 Task: Find connections with filter location Pontypool with filter topic #interviewwith filter profile language Spanish with filter current company Airtel Business with filter school Indian Institute of Management, Indore with filter industry Utilities Administration with filter service category Video Production with filter keywords title Researcher
Action: Mouse moved to (599, 62)
Screenshot: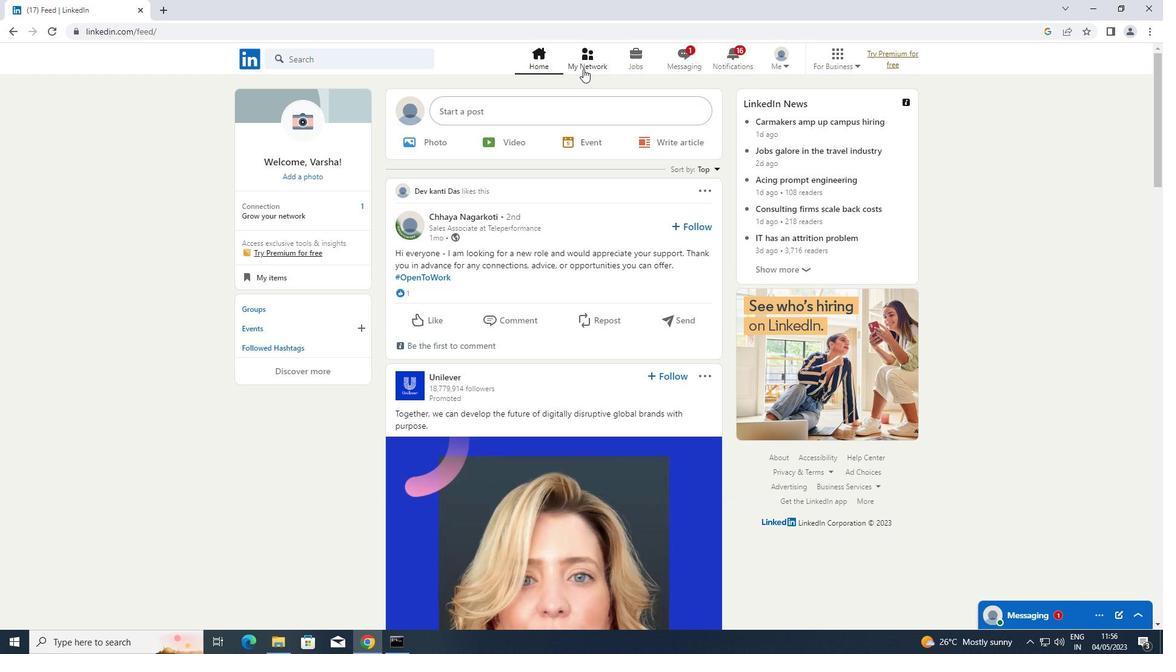 
Action: Mouse pressed left at (599, 62)
Screenshot: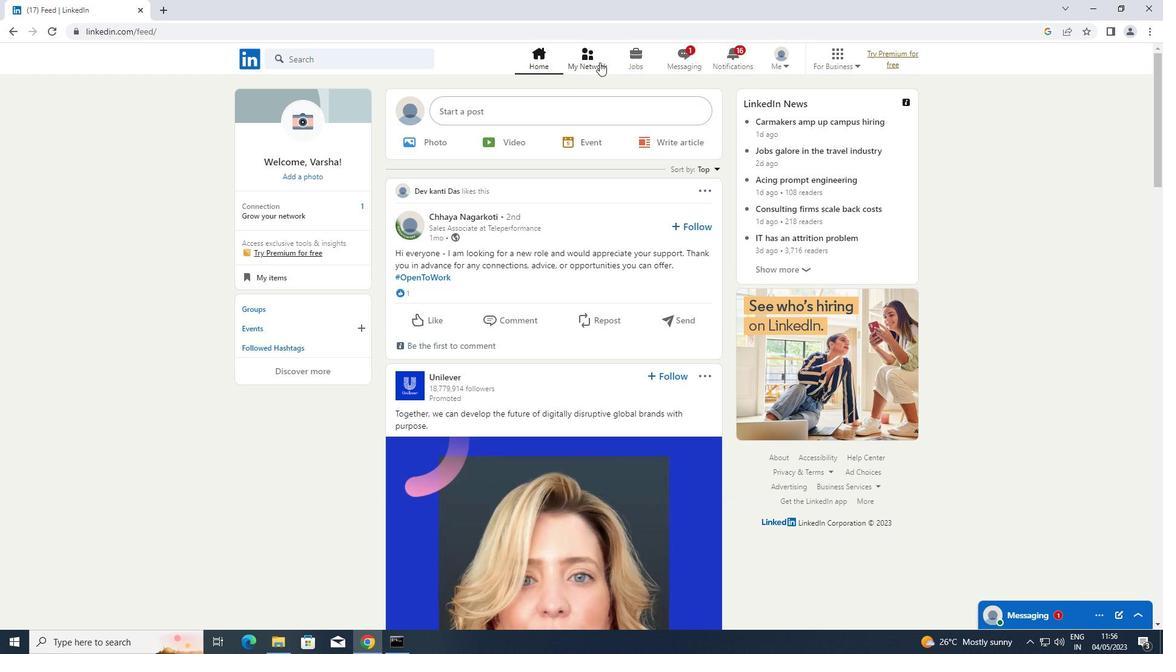 
Action: Mouse moved to (337, 123)
Screenshot: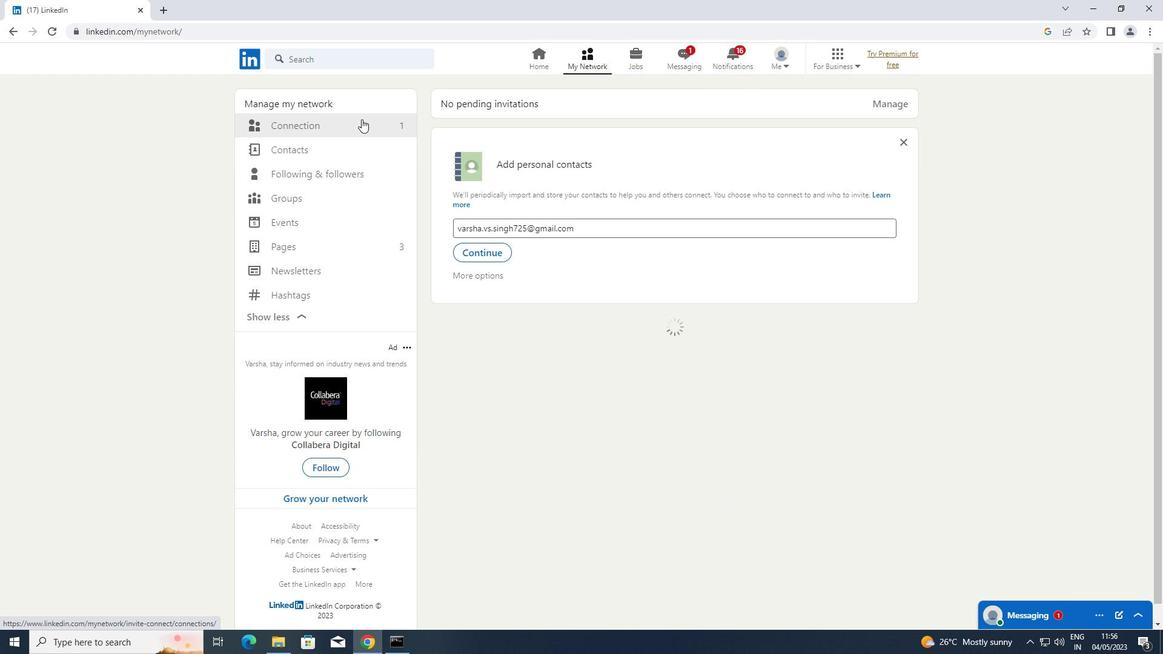 
Action: Mouse pressed left at (337, 123)
Screenshot: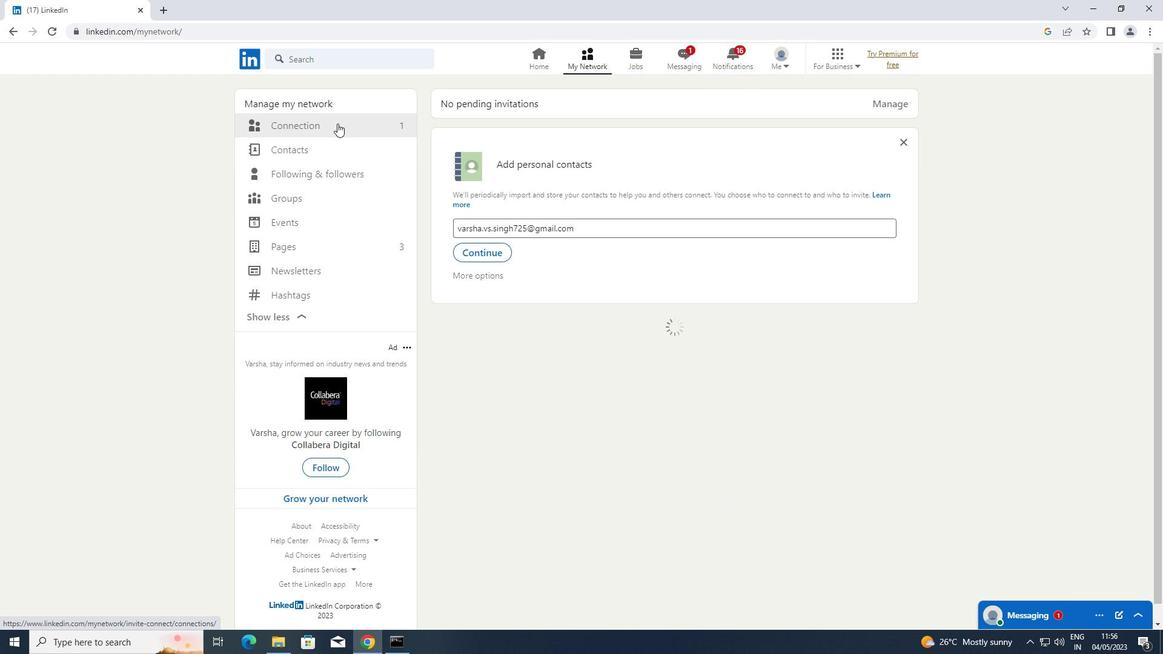 
Action: Mouse moved to (687, 123)
Screenshot: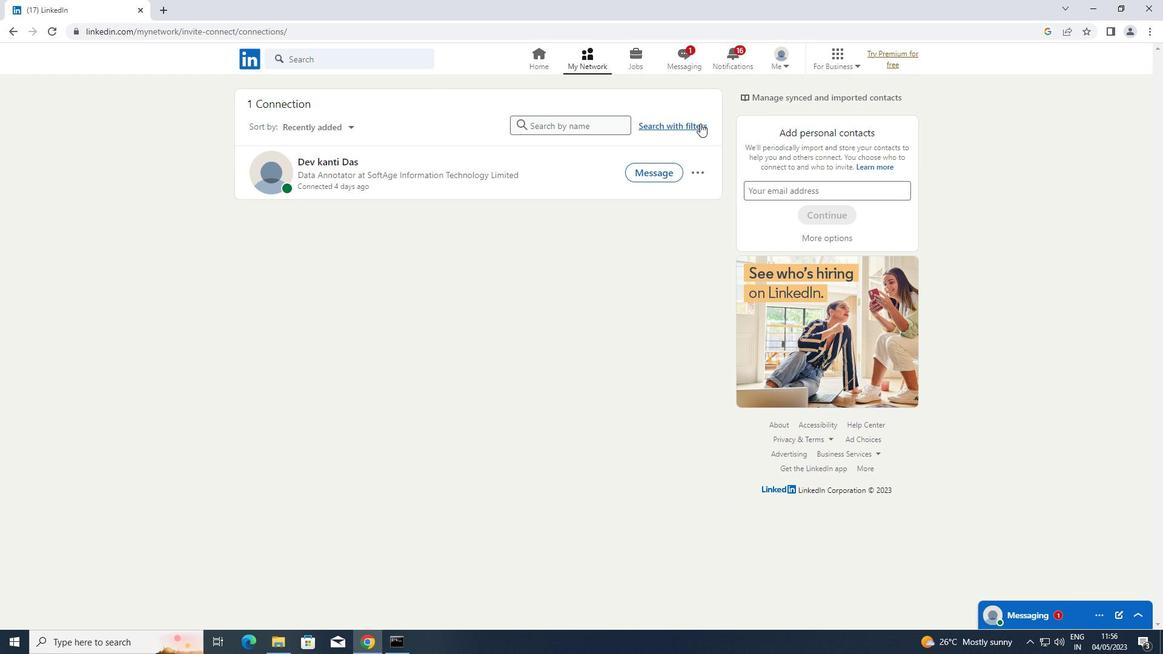 
Action: Mouse pressed left at (687, 123)
Screenshot: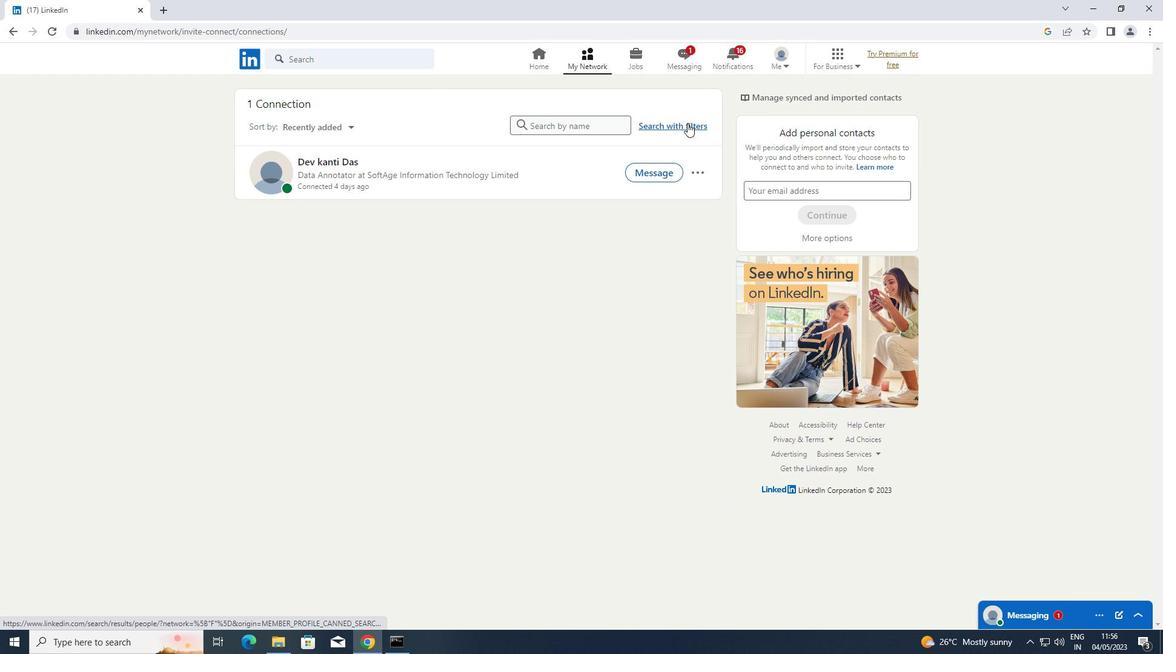 
Action: Mouse moved to (628, 95)
Screenshot: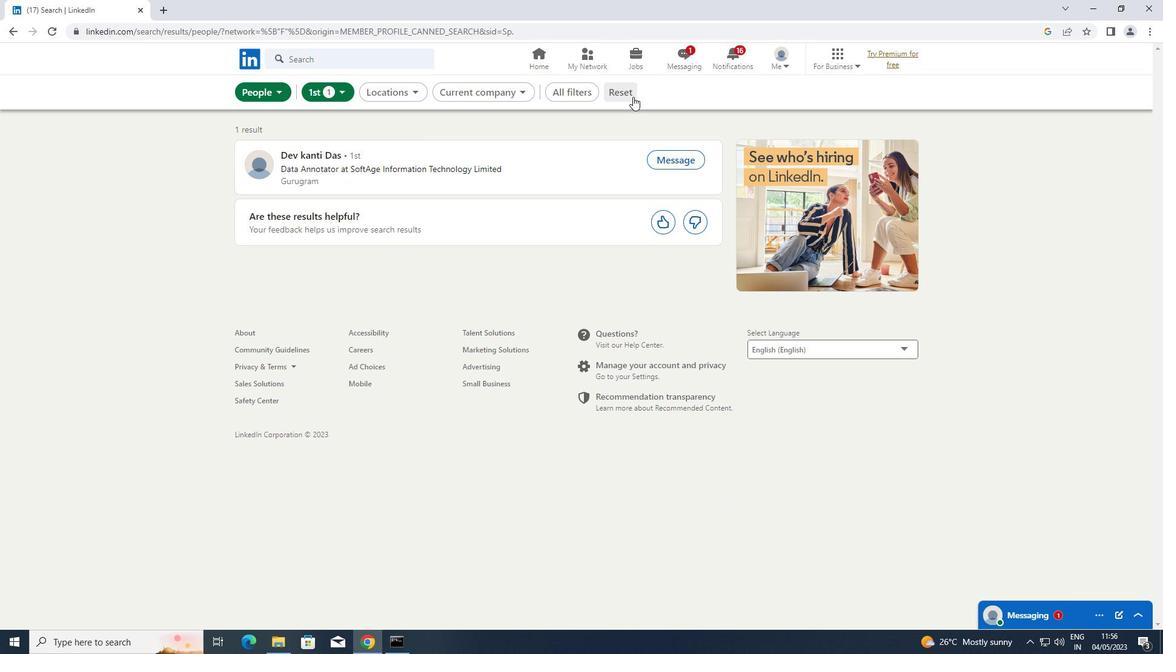 
Action: Mouse pressed left at (628, 95)
Screenshot: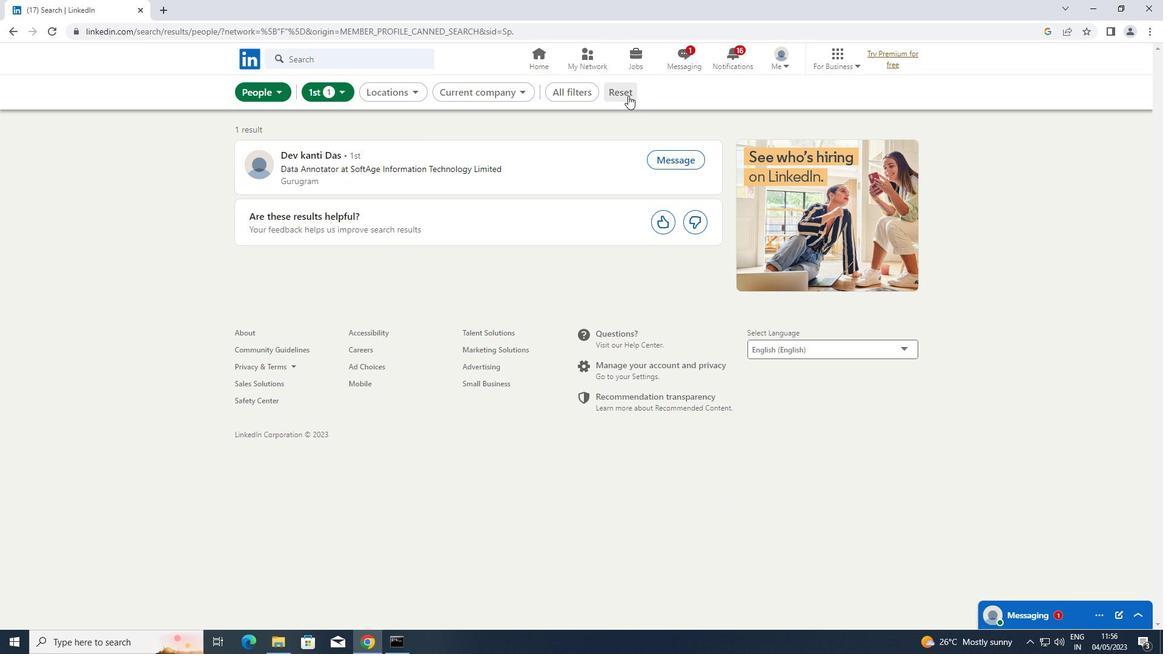 
Action: Mouse moved to (599, 96)
Screenshot: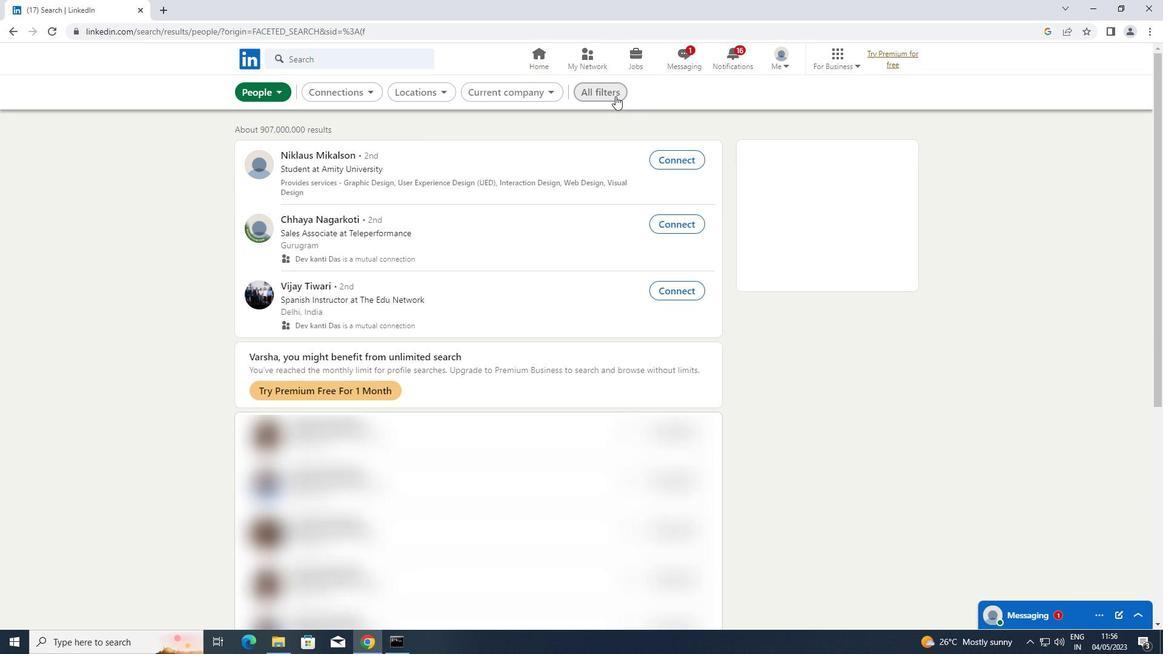 
Action: Mouse pressed left at (599, 96)
Screenshot: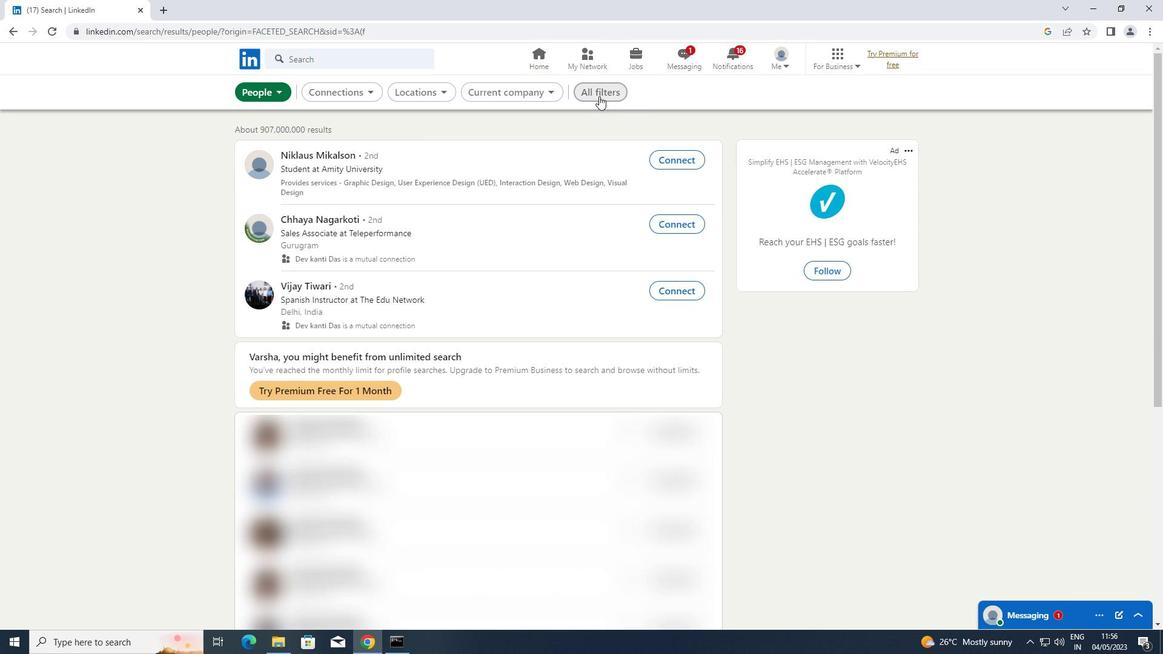 
Action: Mouse moved to (974, 257)
Screenshot: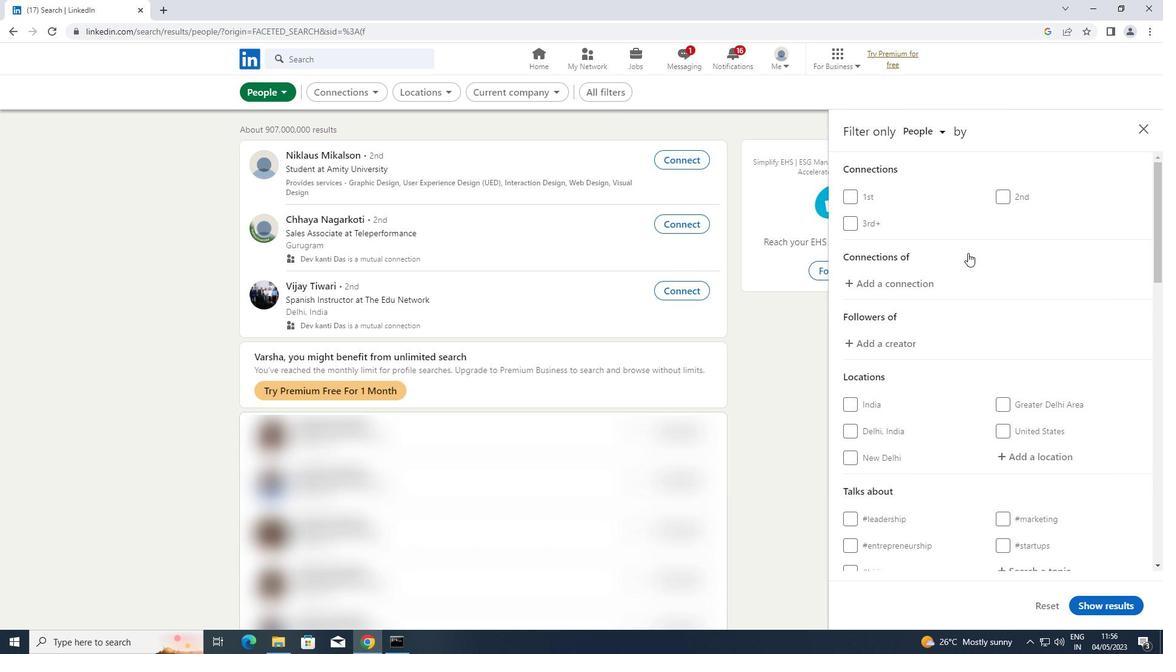 
Action: Mouse scrolled (974, 256) with delta (0, 0)
Screenshot: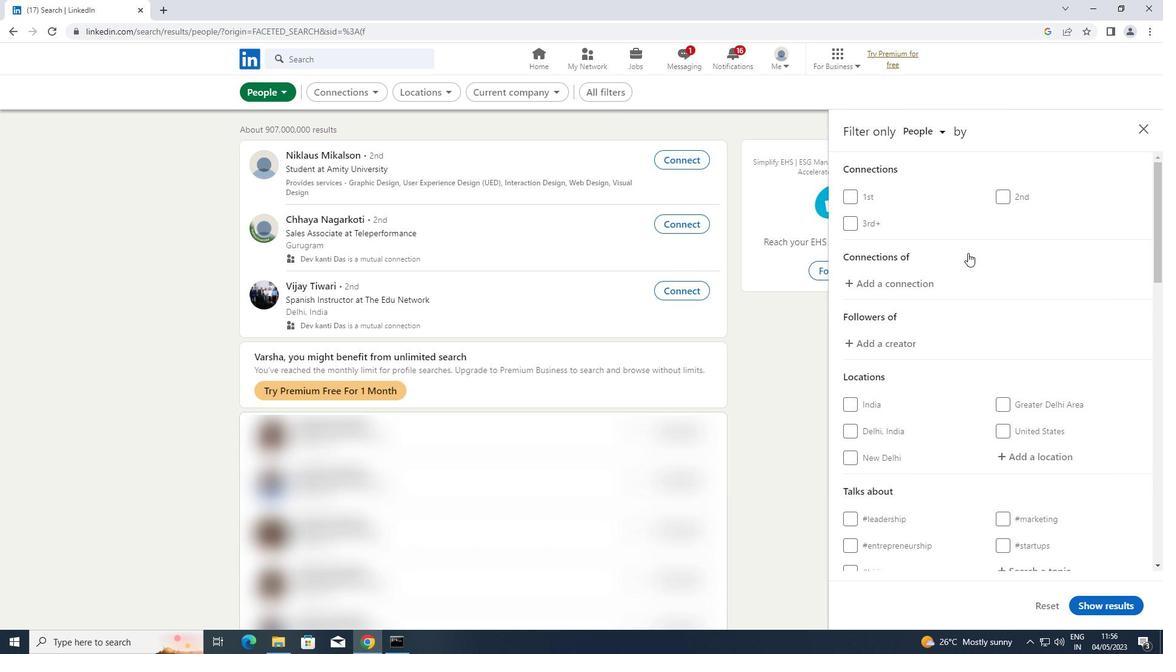 
Action: Mouse moved to (974, 259)
Screenshot: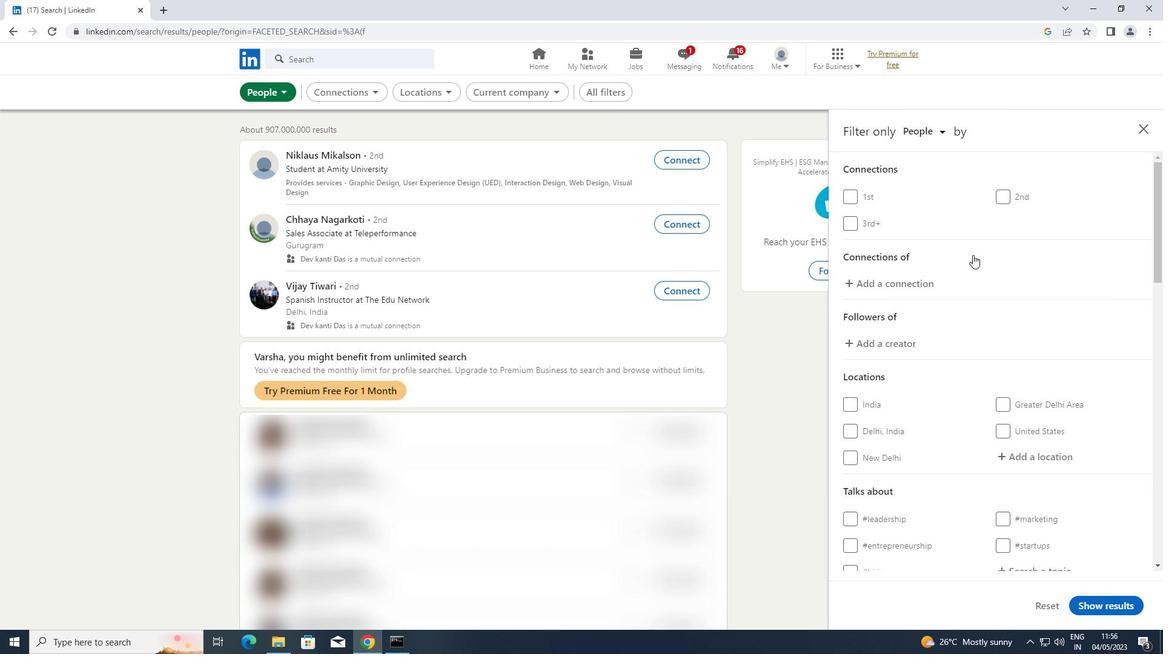 
Action: Mouse scrolled (974, 258) with delta (0, 0)
Screenshot: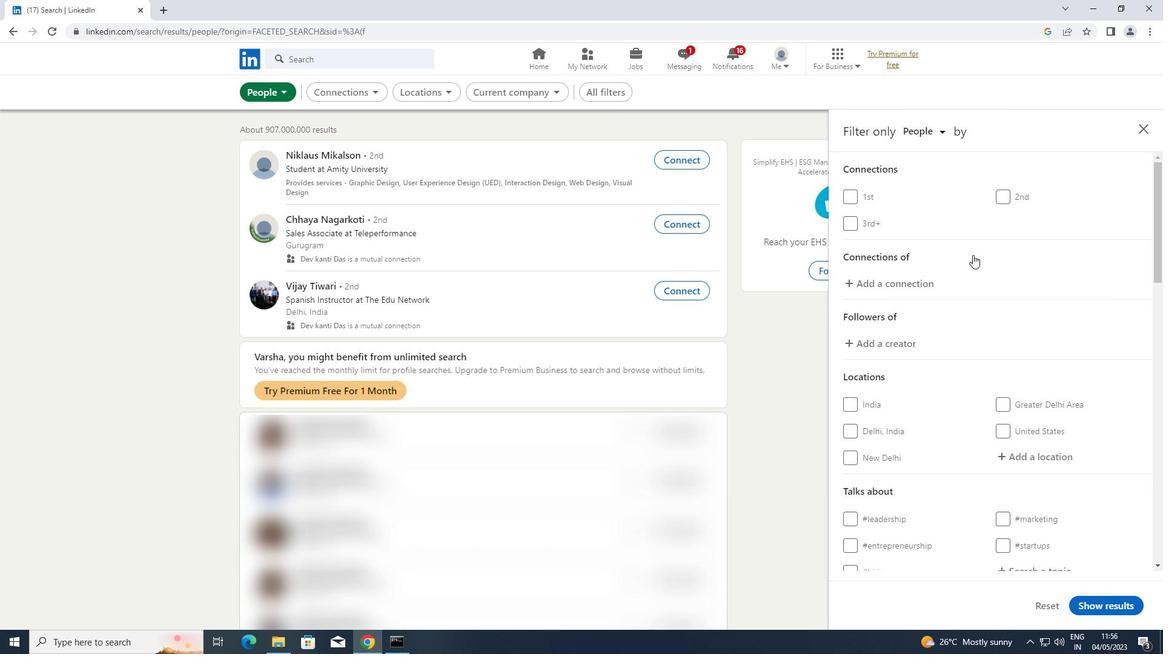 
Action: Mouse moved to (1042, 334)
Screenshot: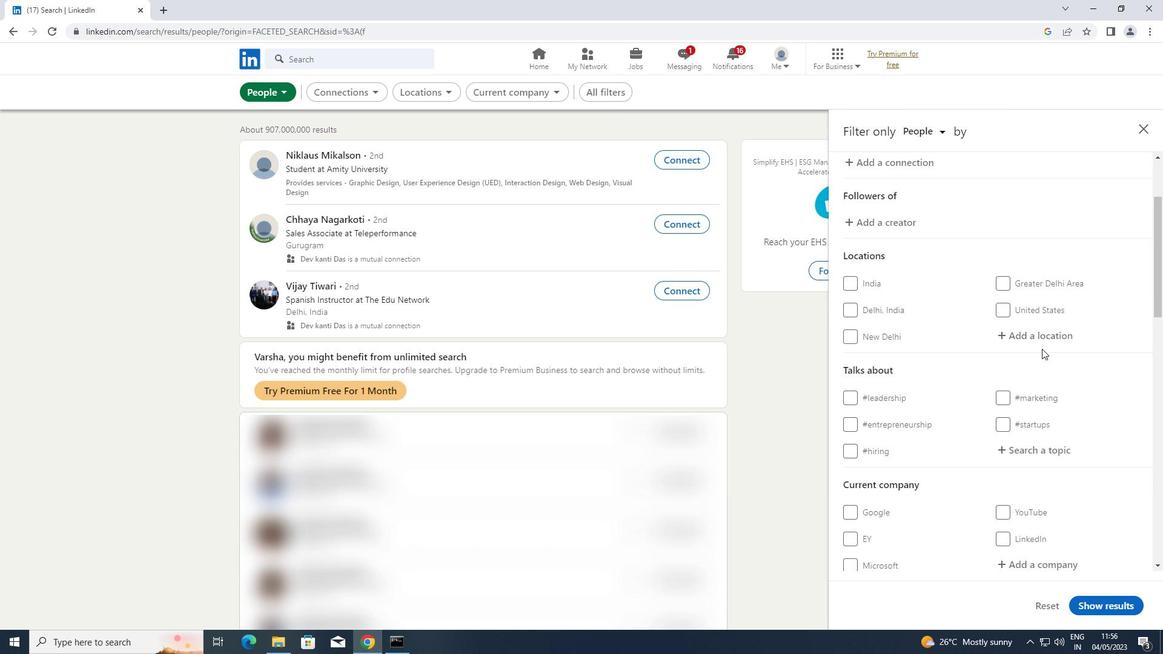 
Action: Mouse pressed left at (1042, 334)
Screenshot: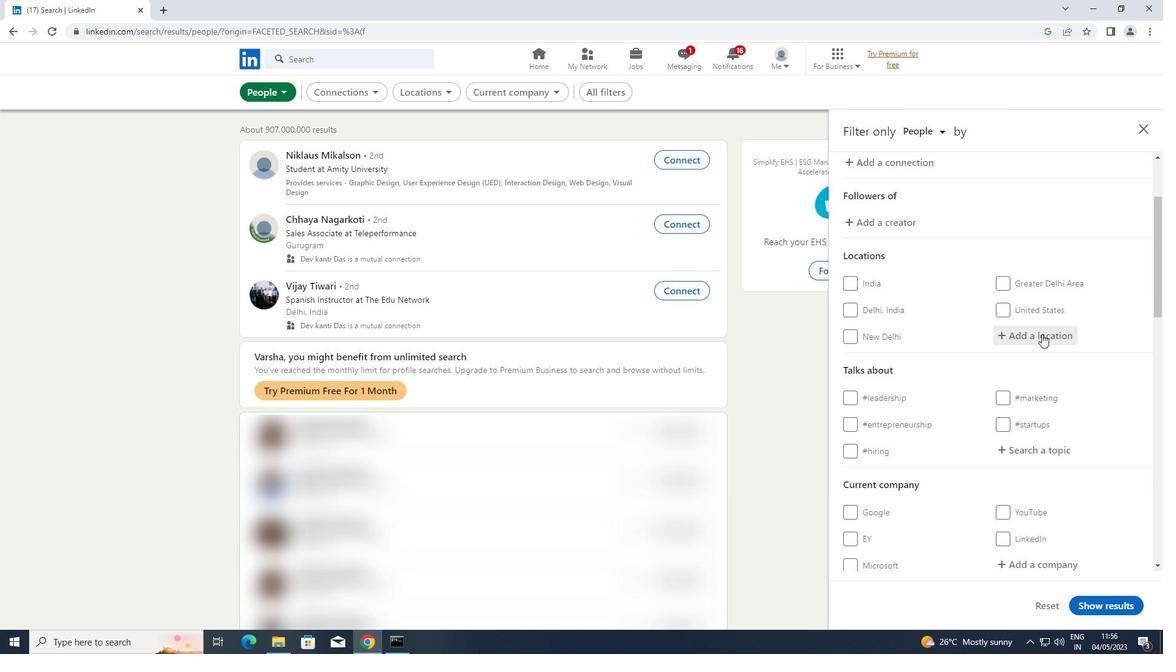 
Action: Key pressed <Key.shift>PONTYPOOL
Screenshot: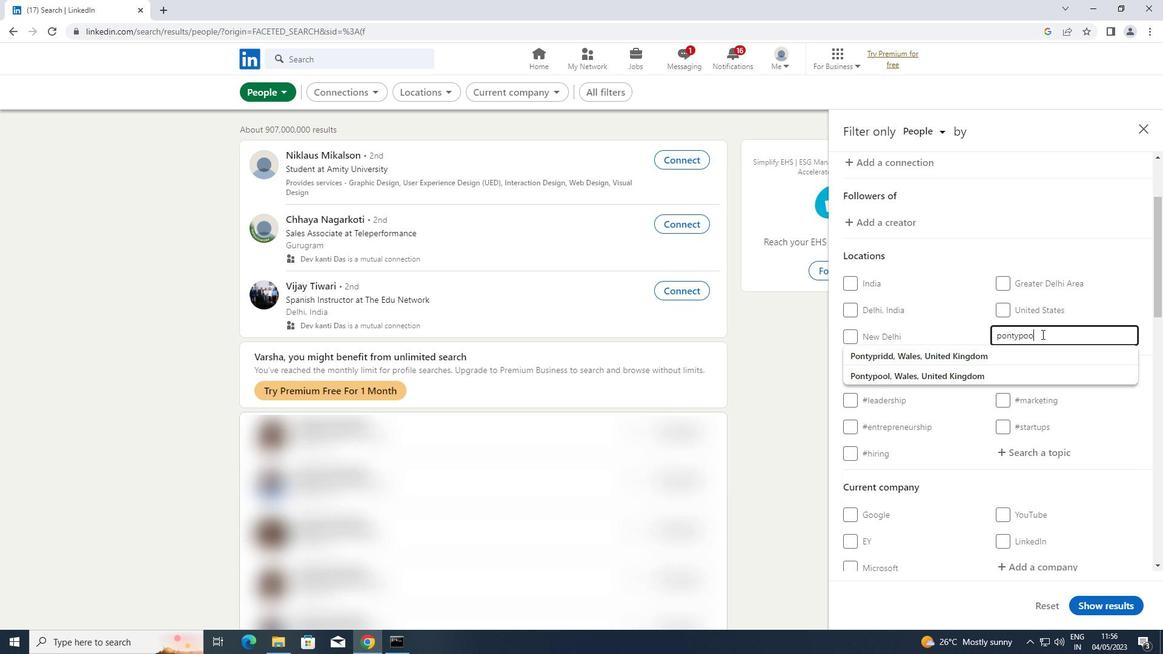 
Action: Mouse moved to (1036, 451)
Screenshot: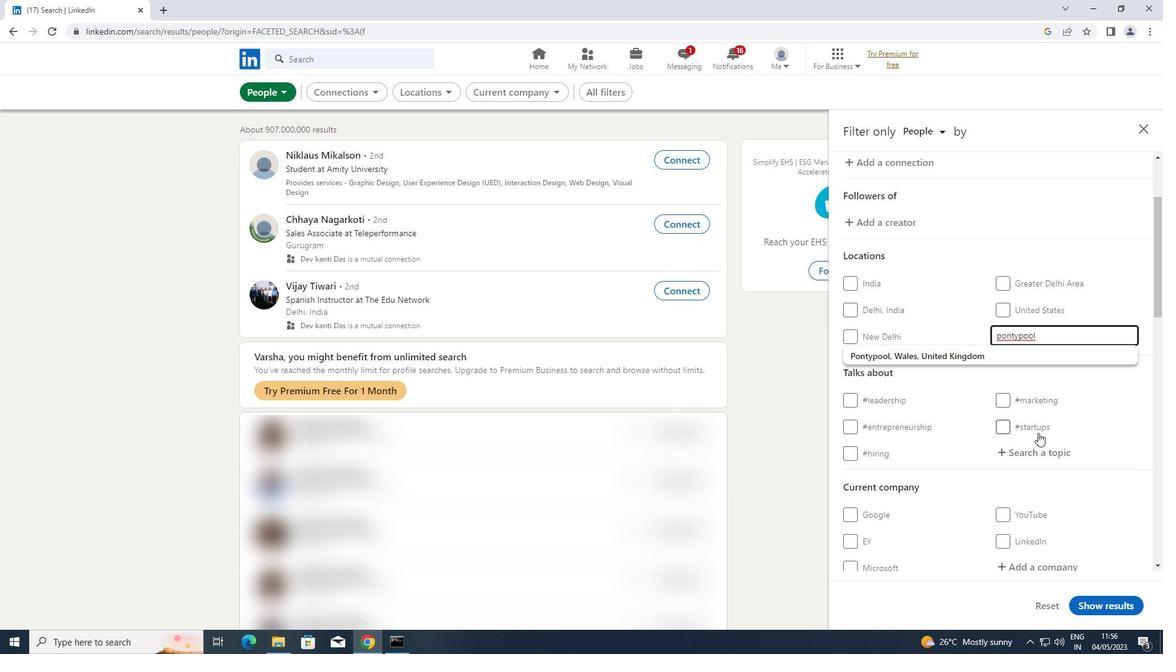 
Action: Mouse pressed left at (1036, 451)
Screenshot: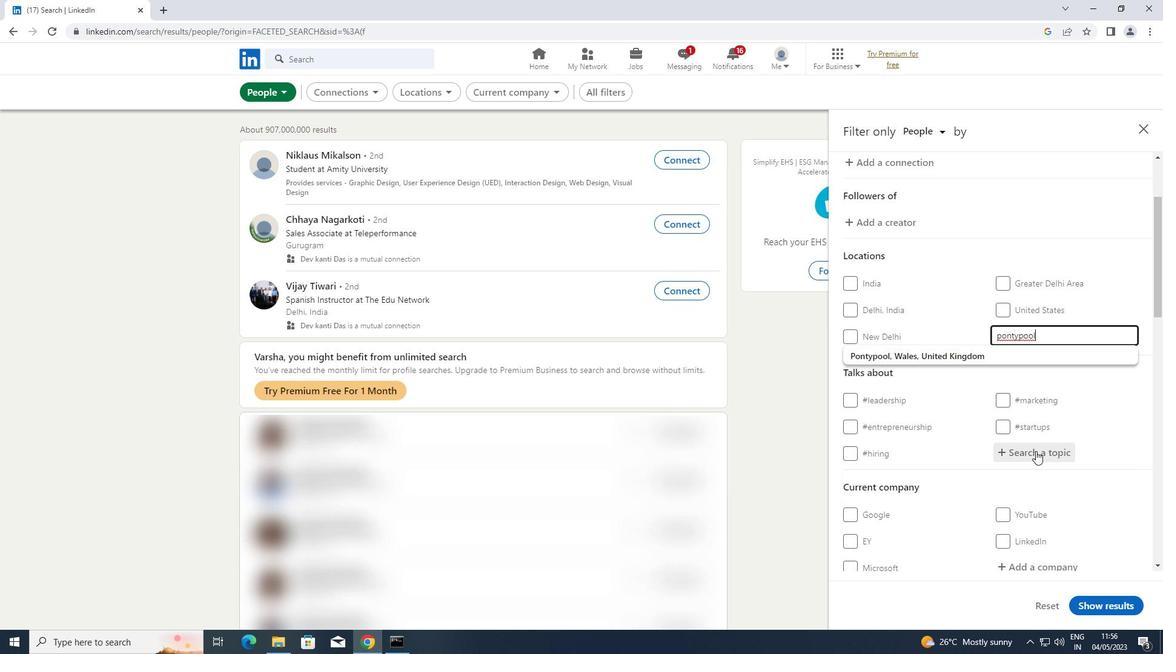 
Action: Key pressed INTERVIEW
Screenshot: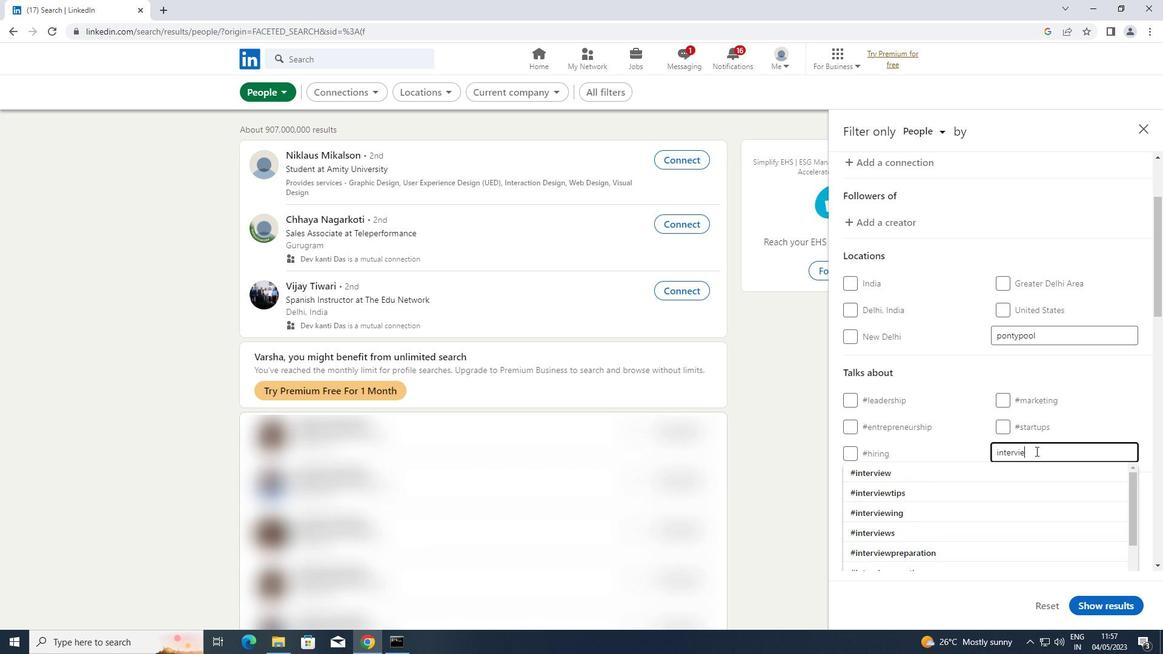 
Action: Mouse moved to (936, 468)
Screenshot: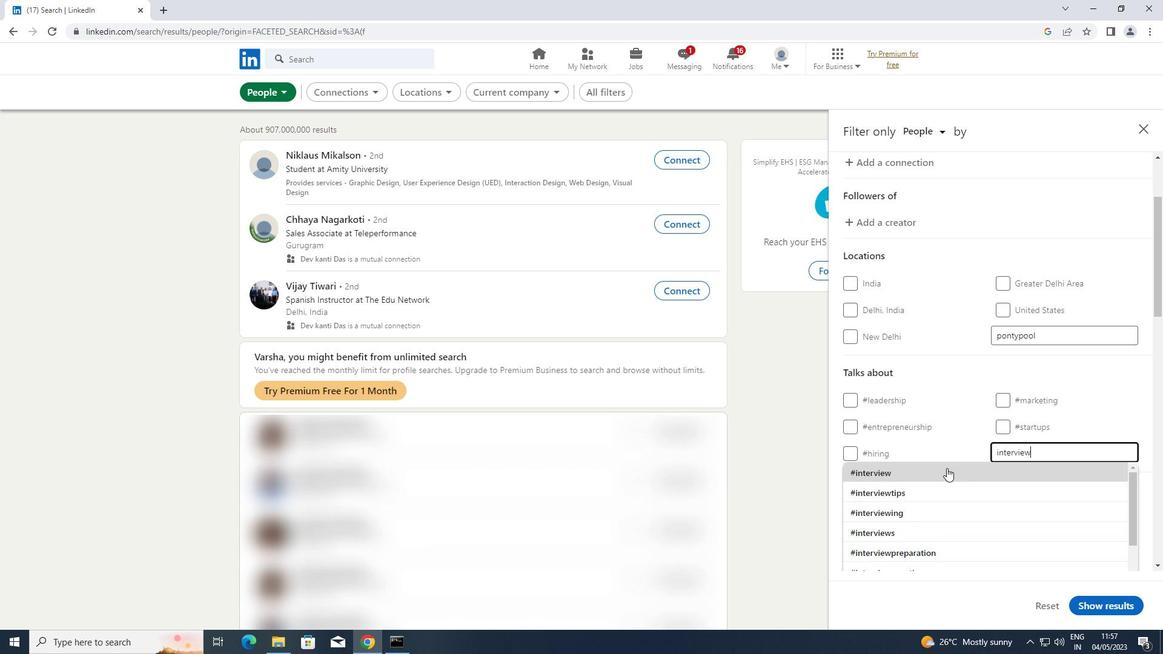 
Action: Mouse pressed left at (936, 468)
Screenshot: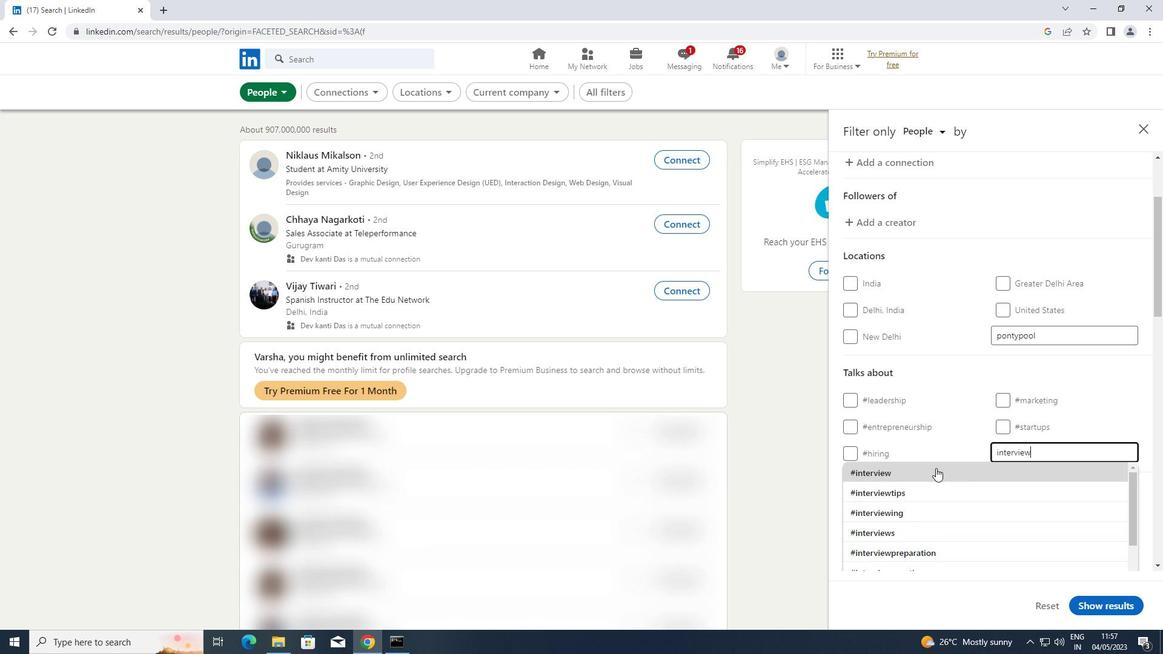 
Action: Mouse scrolled (936, 467) with delta (0, 0)
Screenshot: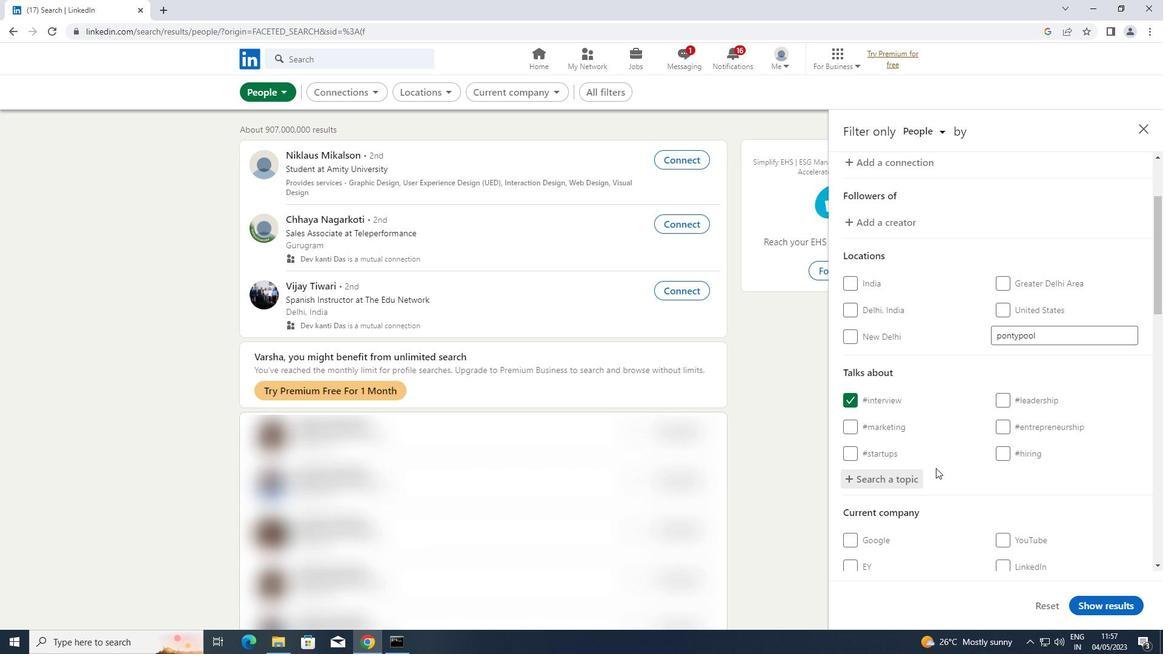 
Action: Mouse scrolled (936, 467) with delta (0, 0)
Screenshot: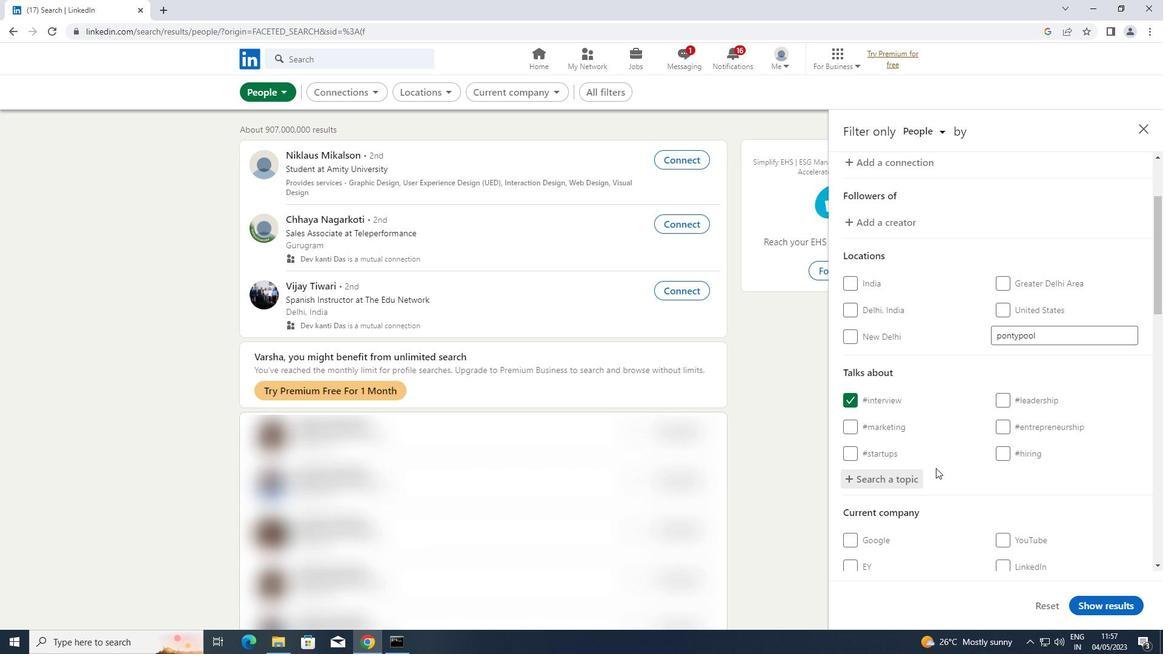 
Action: Mouse scrolled (936, 467) with delta (0, 0)
Screenshot: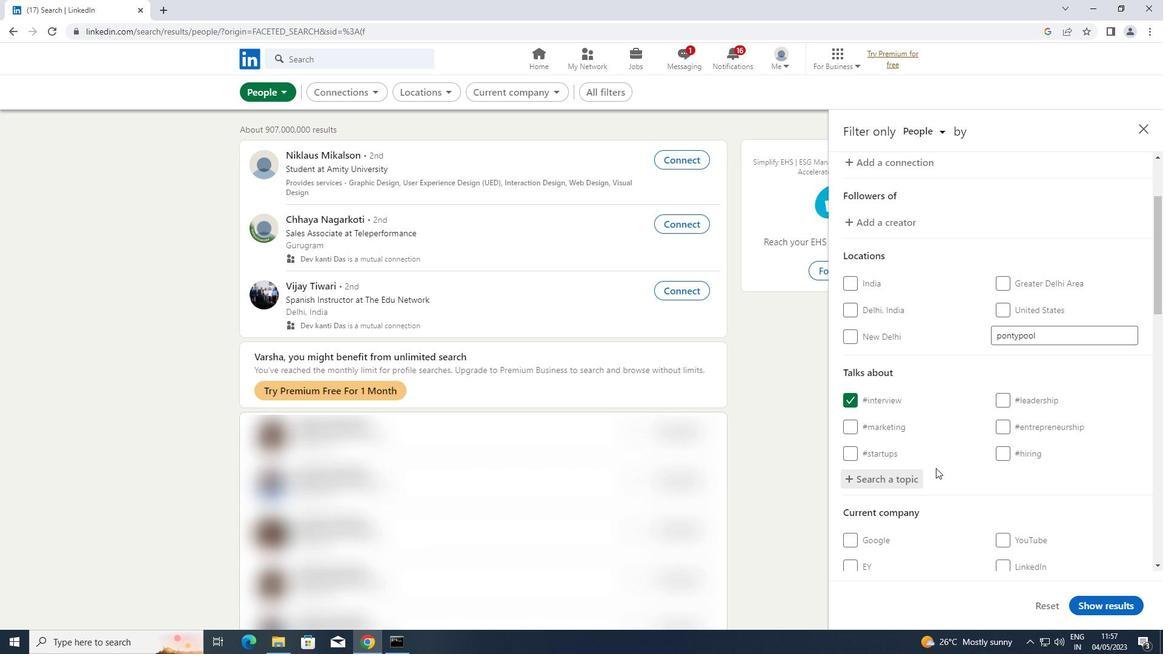 
Action: Mouse scrolled (936, 467) with delta (0, 0)
Screenshot: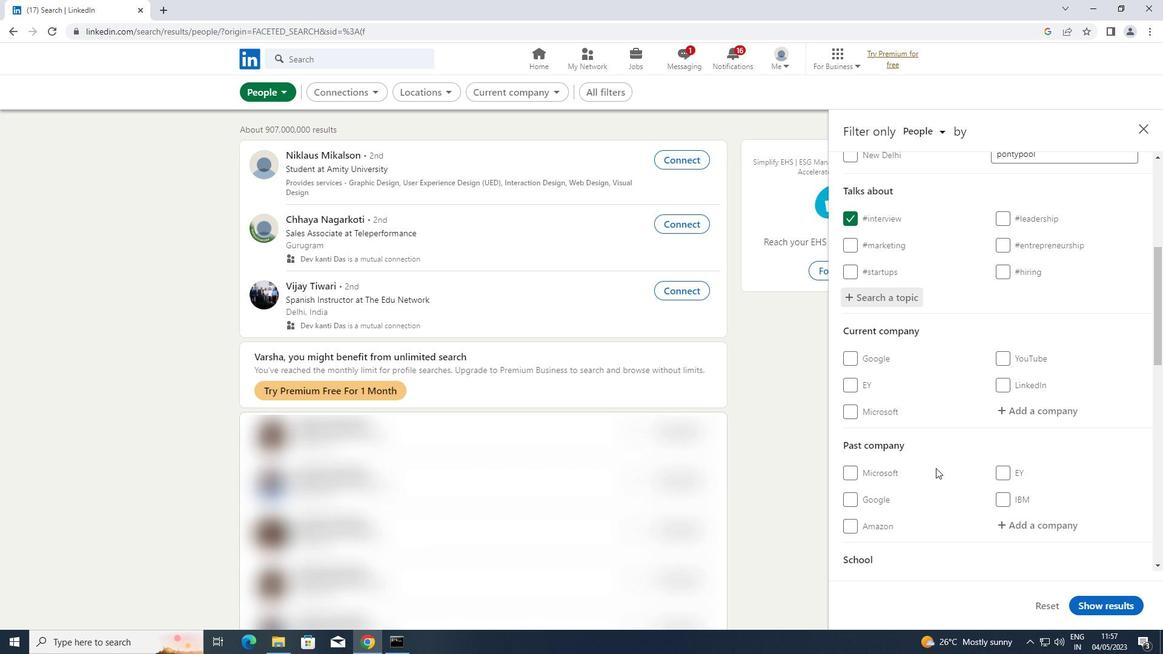 
Action: Mouse scrolled (936, 467) with delta (0, 0)
Screenshot: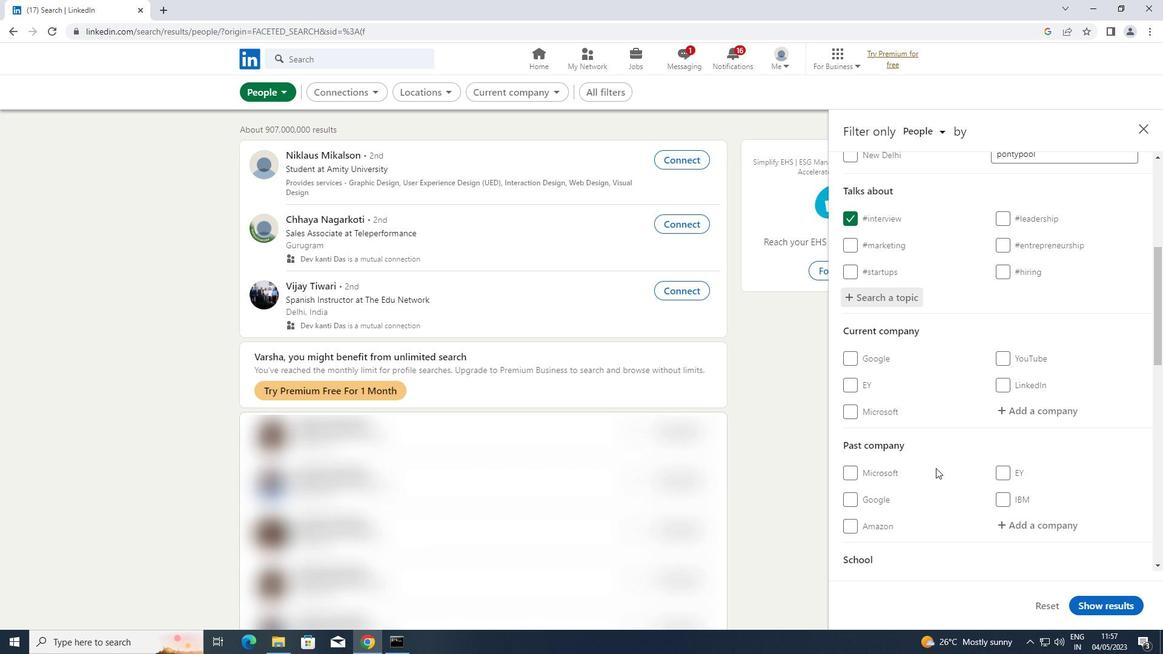 
Action: Mouse scrolled (936, 467) with delta (0, 0)
Screenshot: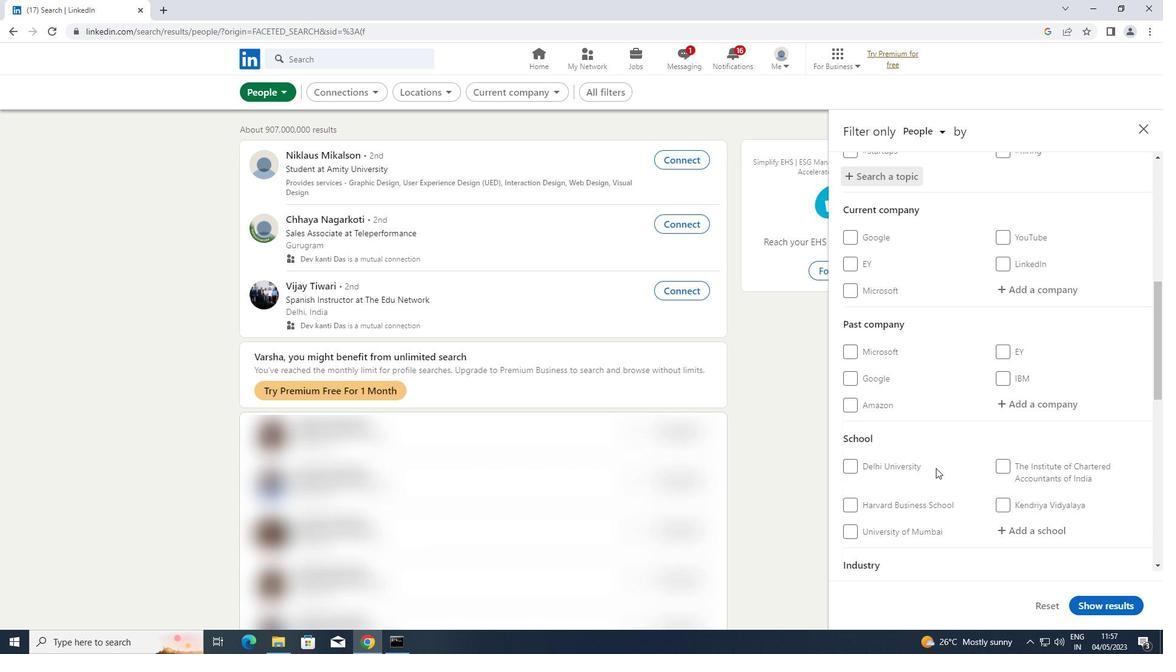
Action: Mouse scrolled (936, 467) with delta (0, 0)
Screenshot: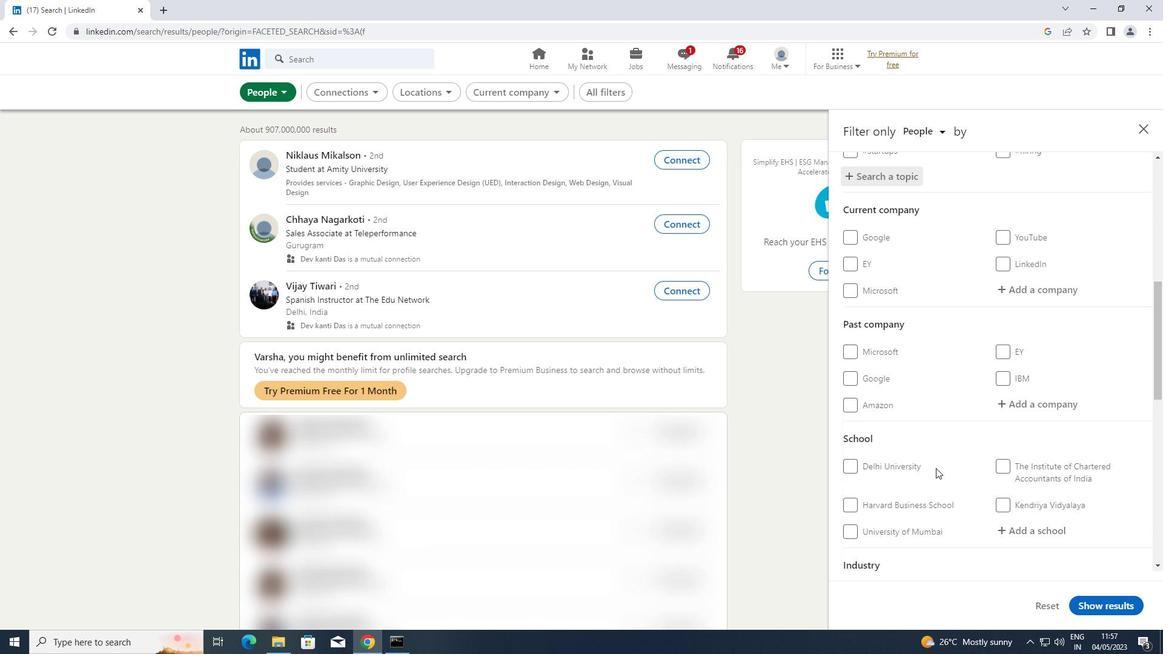 
Action: Mouse scrolled (936, 467) with delta (0, 0)
Screenshot: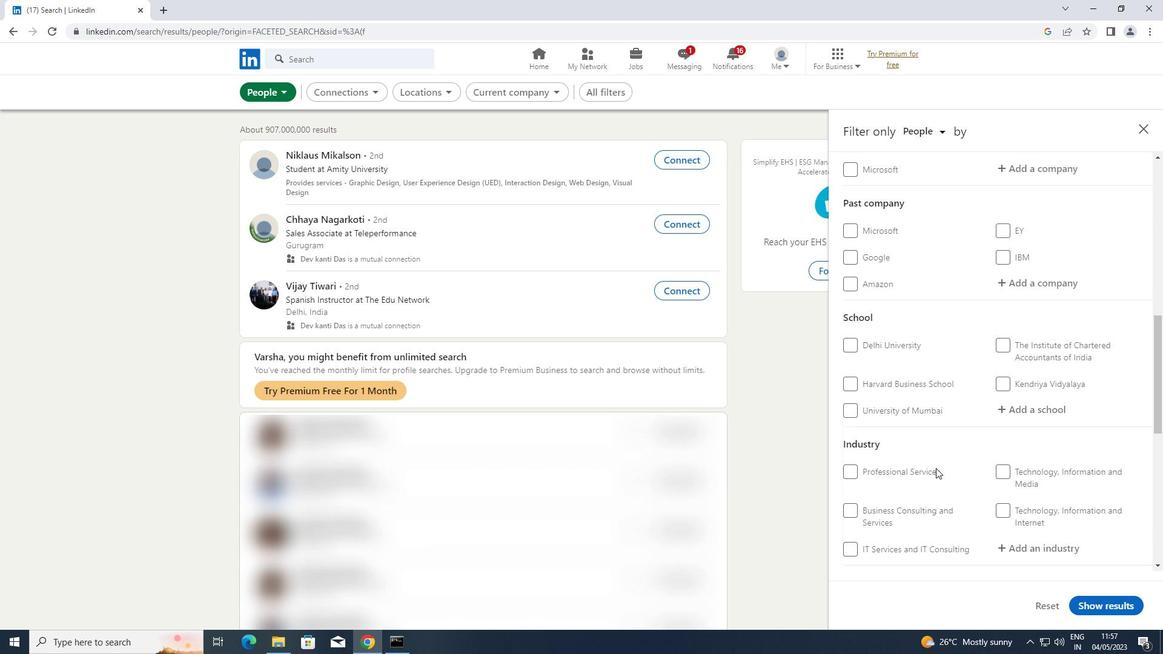 
Action: Mouse scrolled (936, 467) with delta (0, 0)
Screenshot: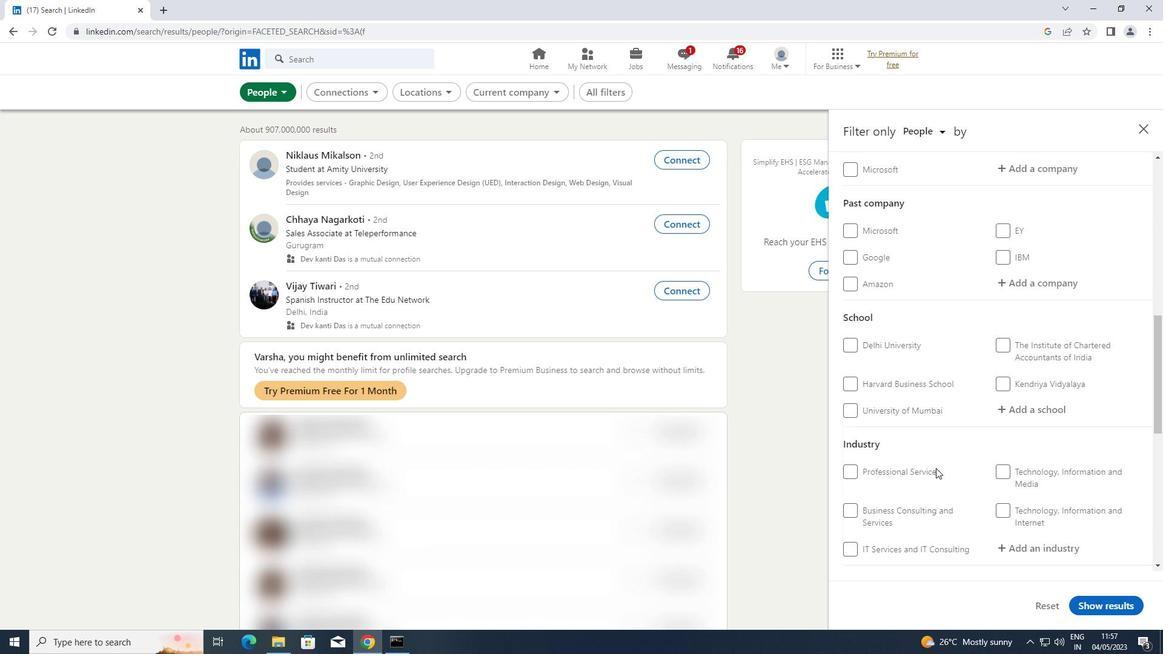 
Action: Mouse scrolled (936, 467) with delta (0, 0)
Screenshot: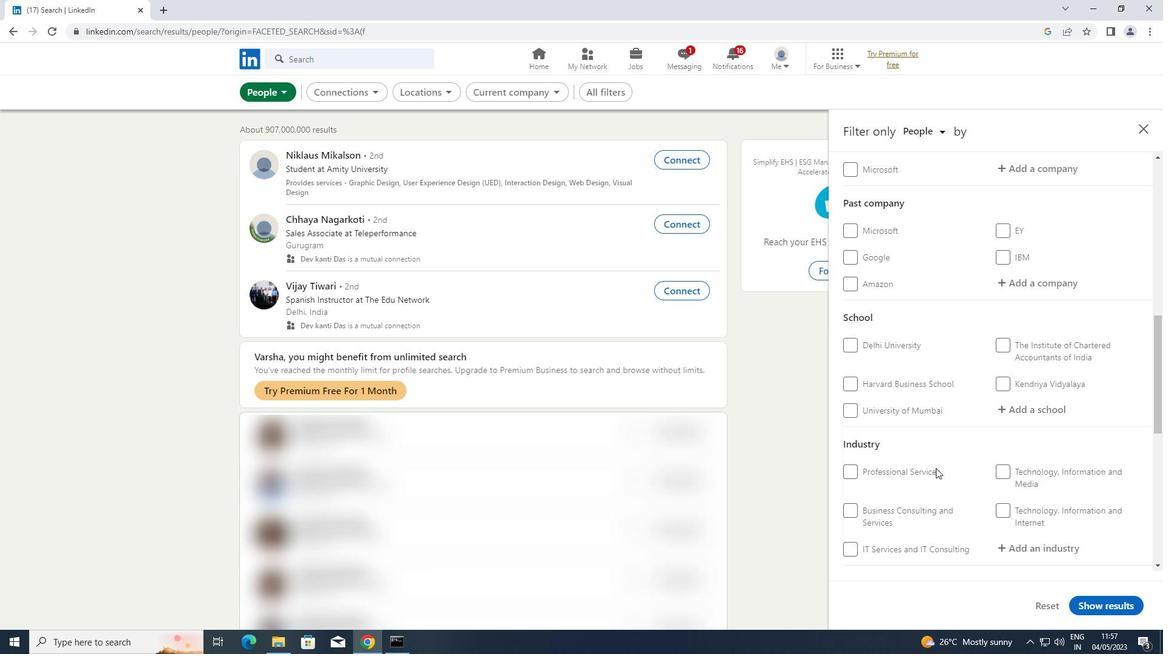 
Action: Mouse moved to (850, 453)
Screenshot: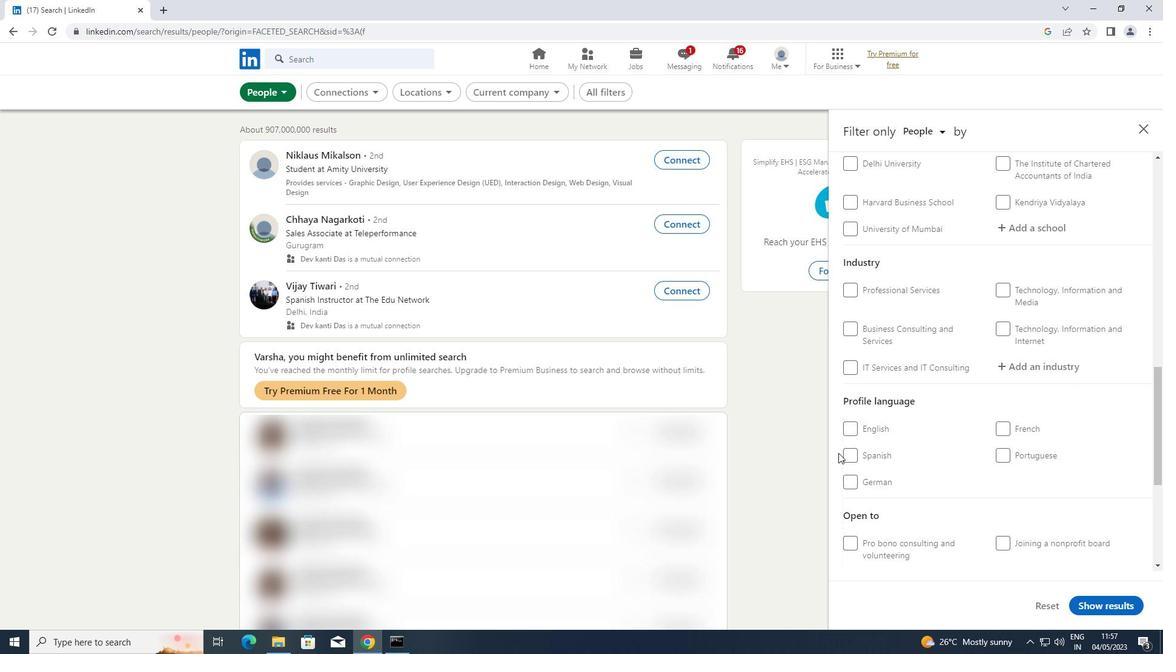 
Action: Mouse pressed left at (850, 453)
Screenshot: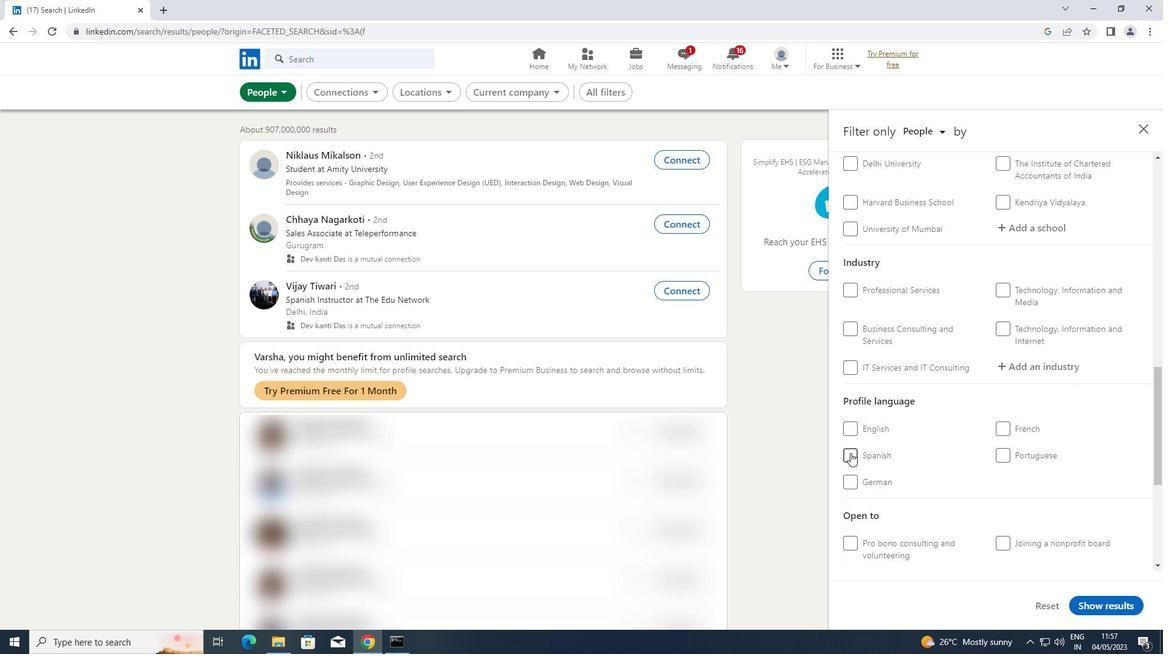 
Action: Mouse moved to (921, 449)
Screenshot: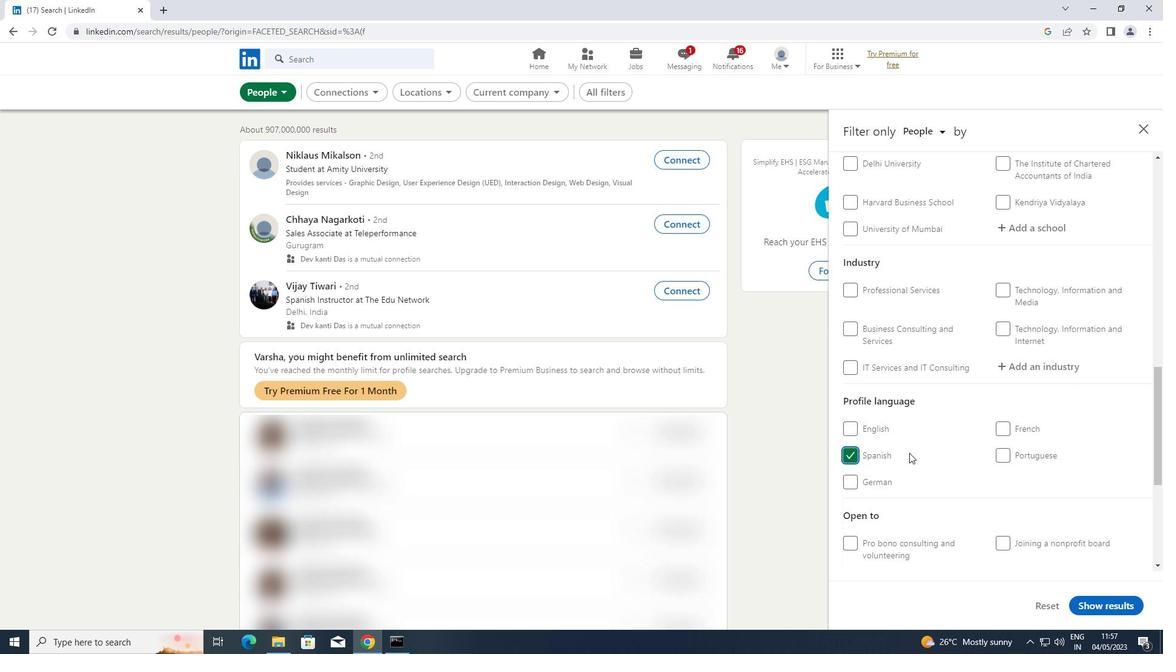 
Action: Mouse scrolled (921, 450) with delta (0, 0)
Screenshot: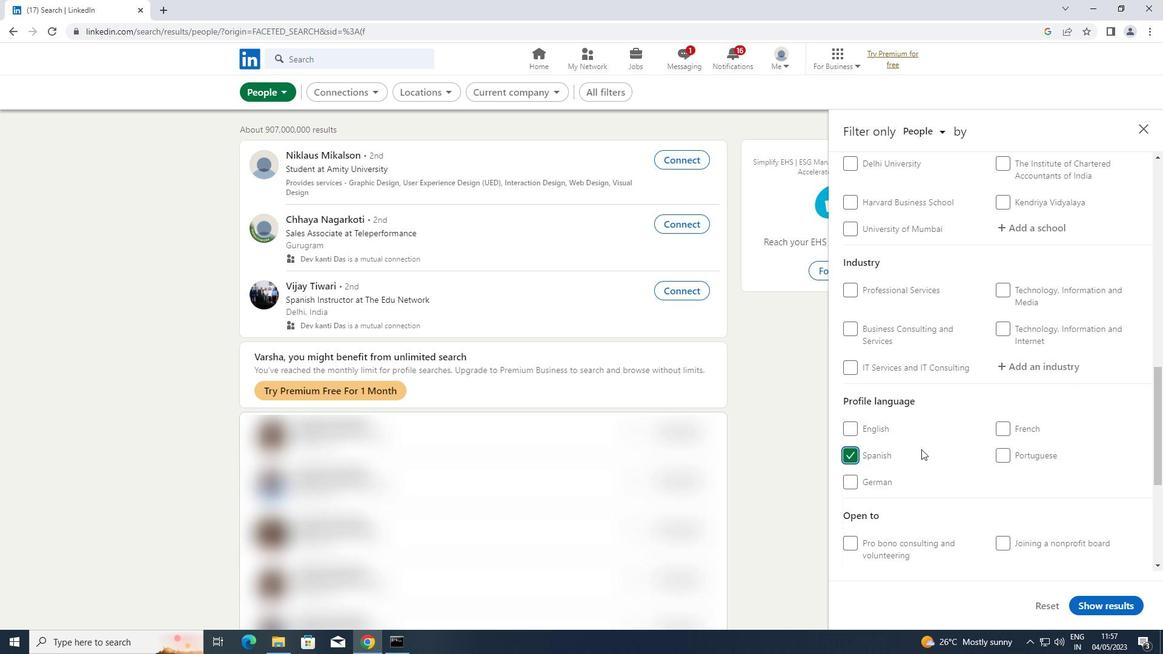 
Action: Mouse scrolled (921, 450) with delta (0, 0)
Screenshot: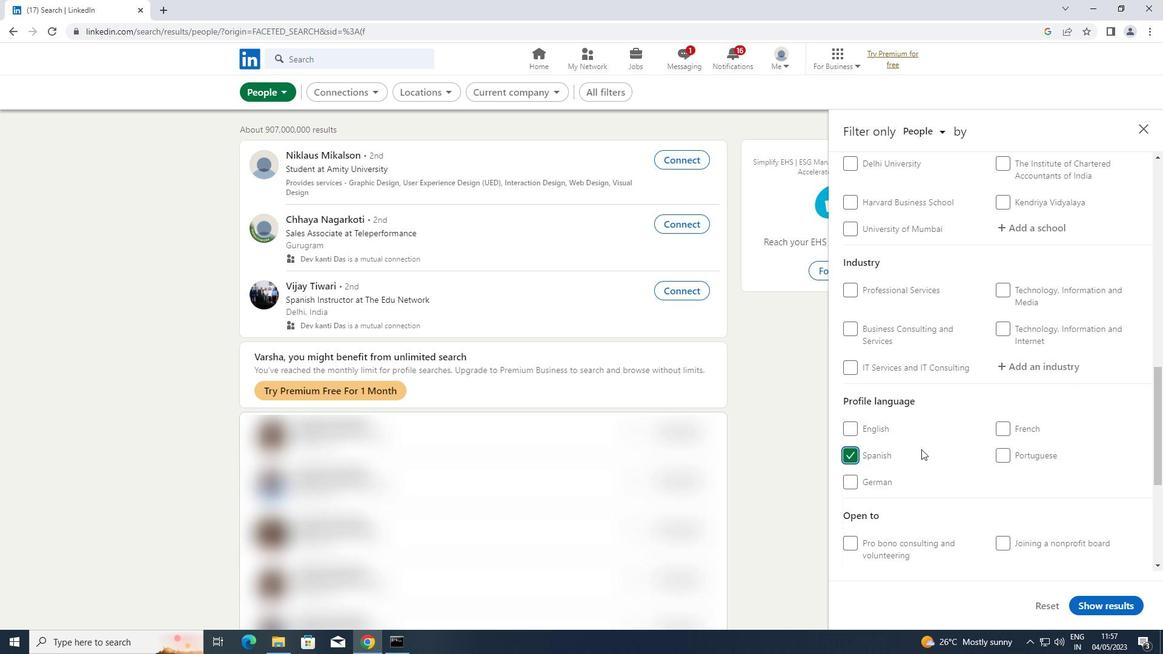 
Action: Mouse scrolled (921, 450) with delta (0, 0)
Screenshot: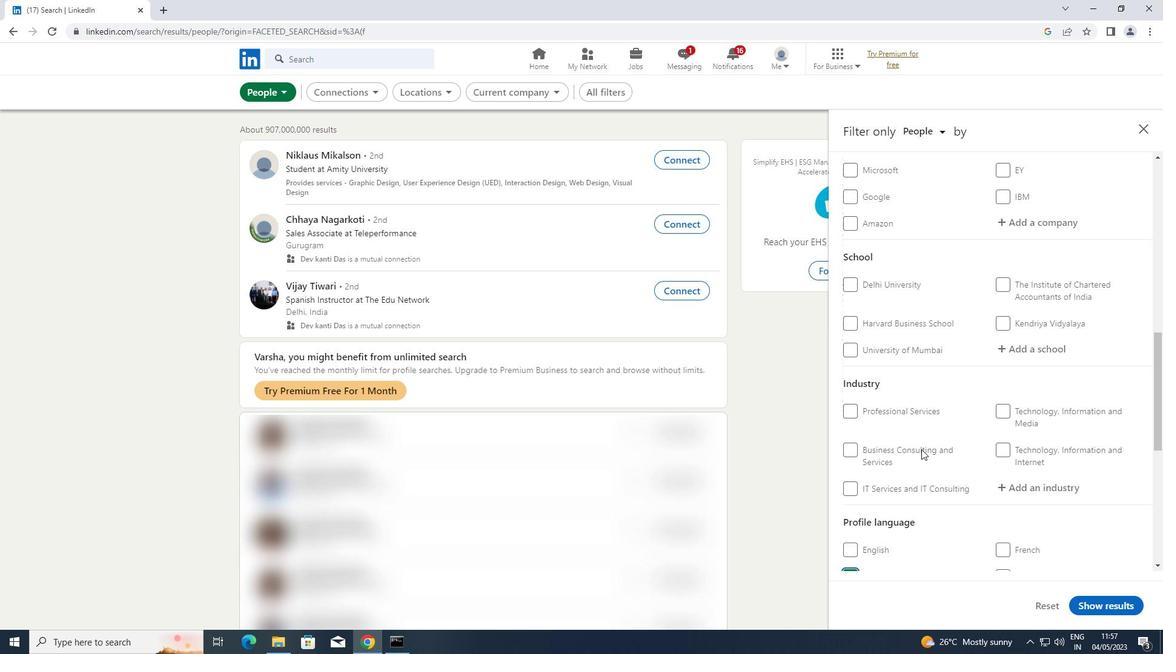 
Action: Mouse scrolled (921, 450) with delta (0, 0)
Screenshot: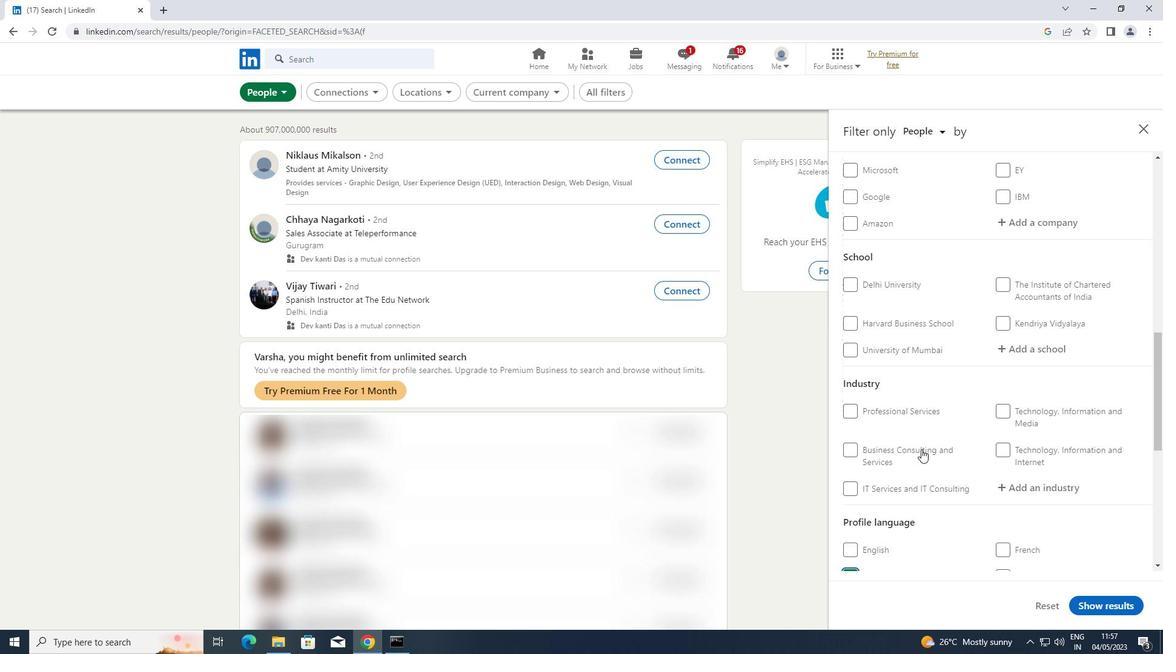 
Action: Mouse scrolled (921, 450) with delta (0, 0)
Screenshot: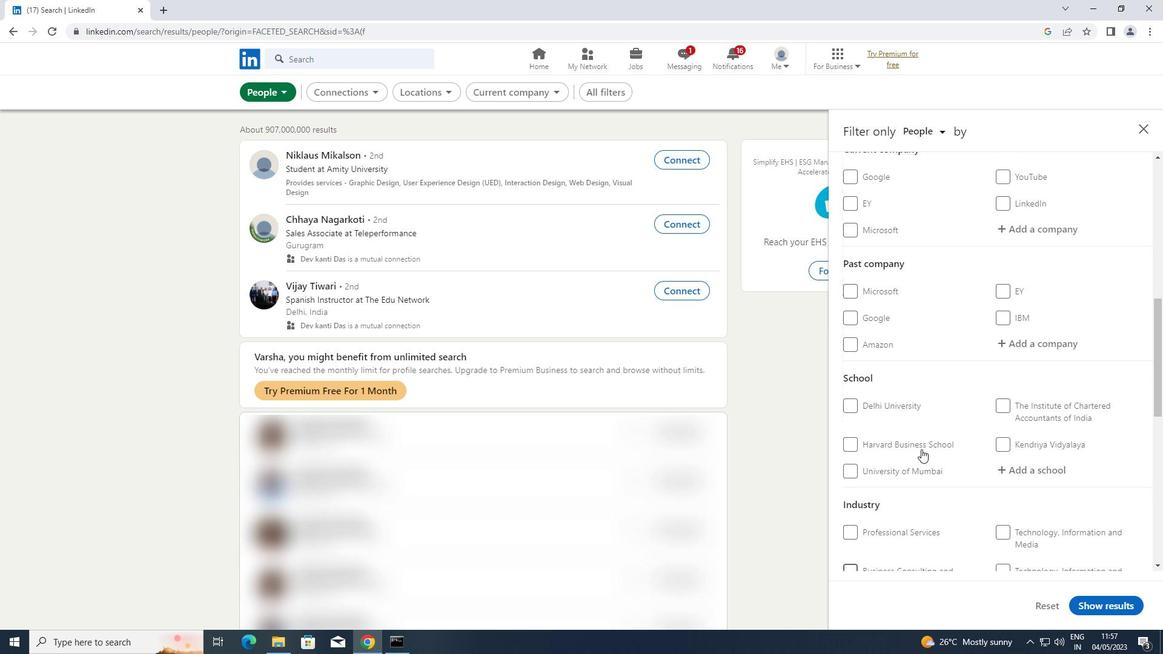 
Action: Mouse scrolled (921, 450) with delta (0, 0)
Screenshot: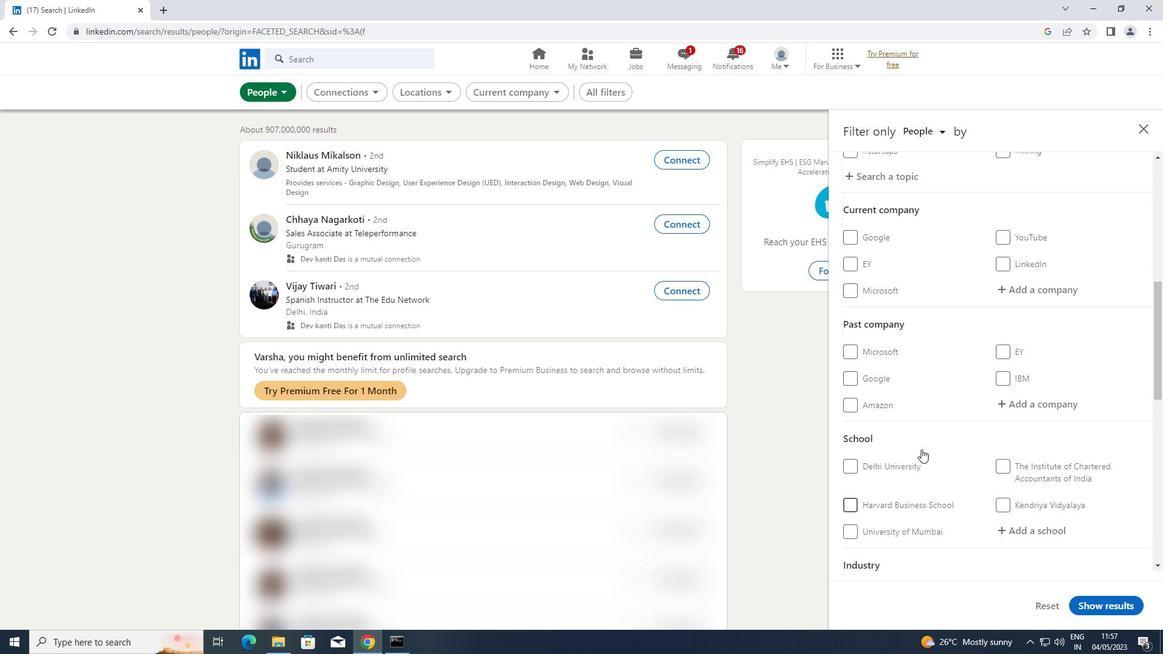 
Action: Mouse moved to (1023, 348)
Screenshot: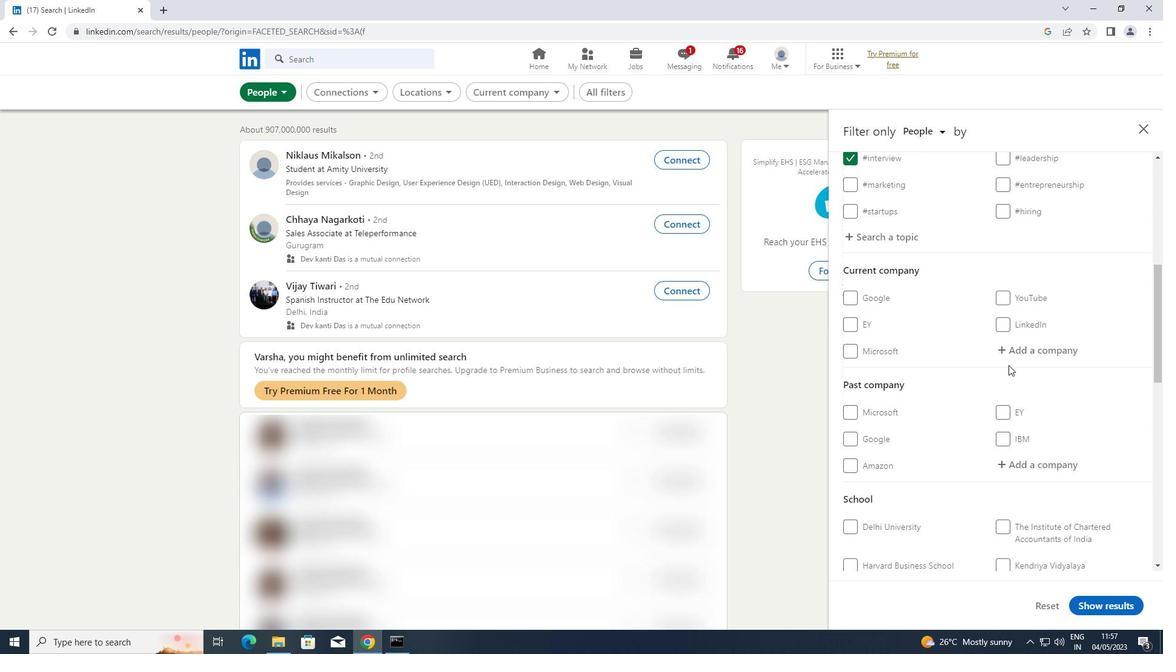 
Action: Mouse pressed left at (1023, 348)
Screenshot: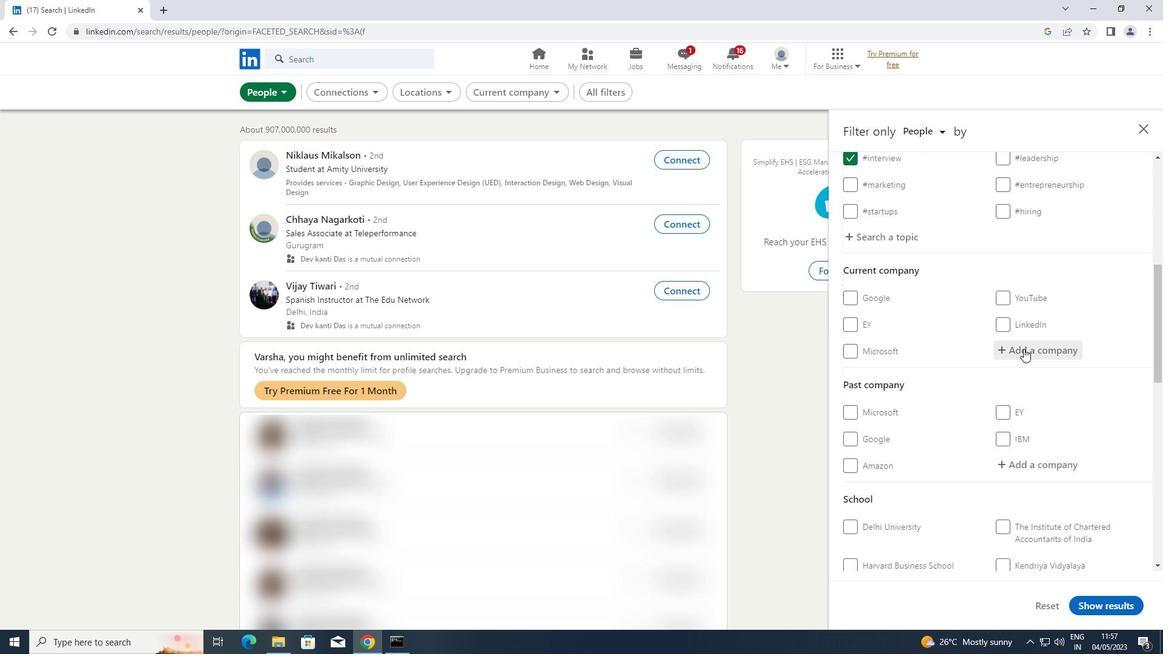
Action: Key pressed <Key.shift>AIRTEL
Screenshot: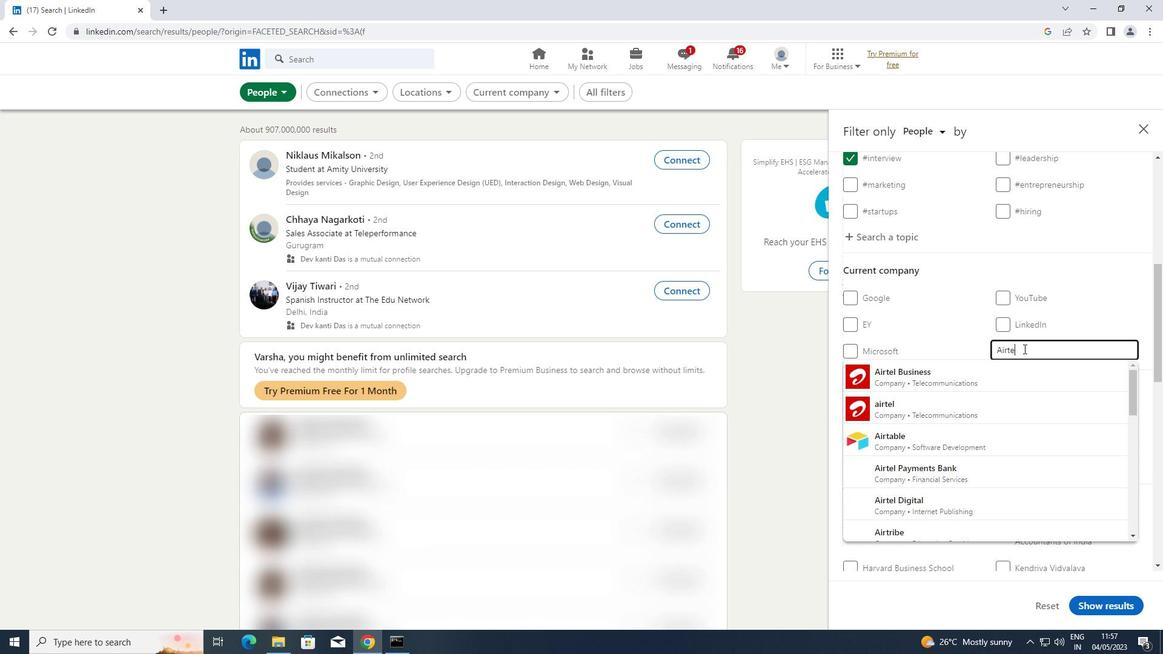 
Action: Mouse moved to (949, 400)
Screenshot: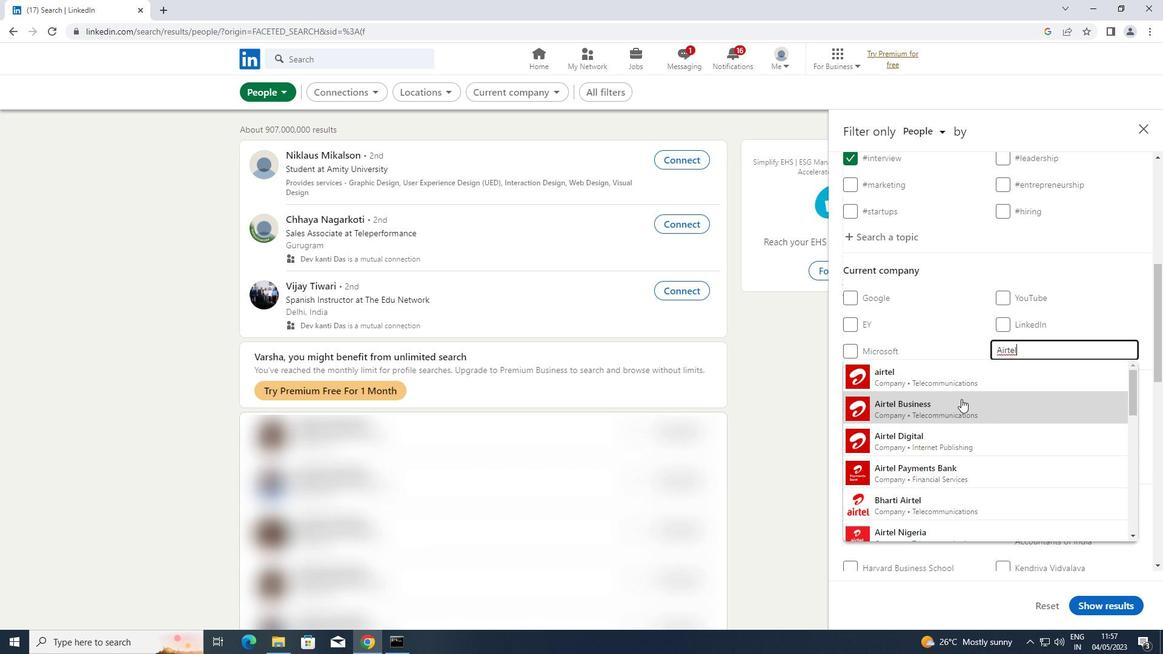 
Action: Mouse pressed left at (949, 400)
Screenshot: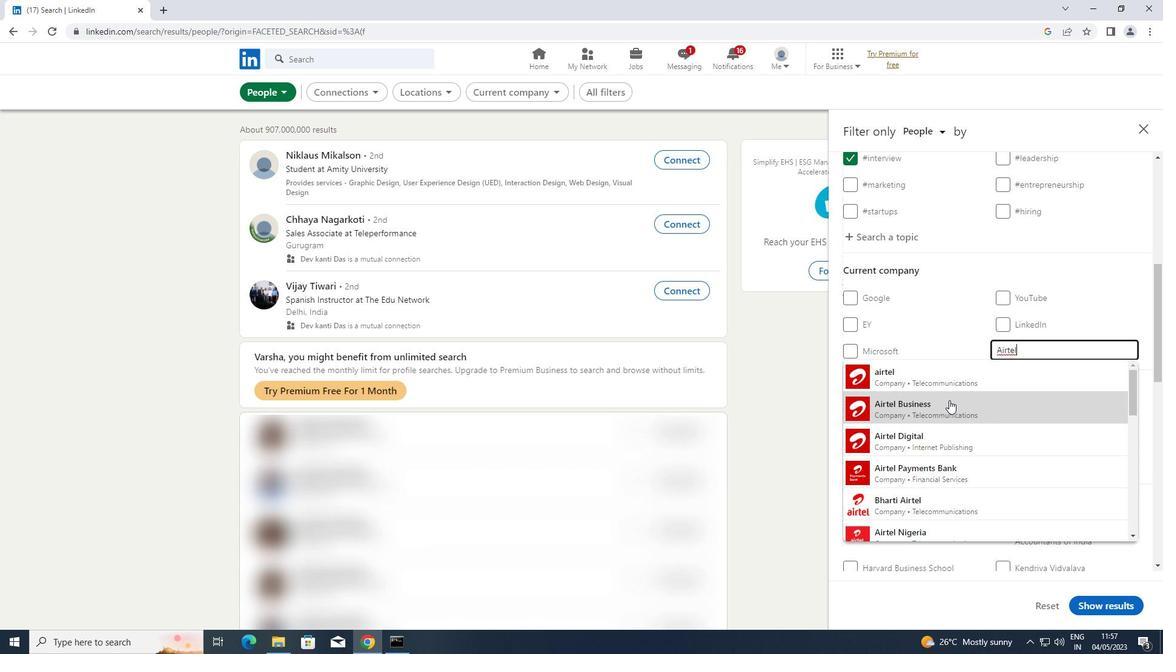 
Action: Mouse scrolled (949, 399) with delta (0, 0)
Screenshot: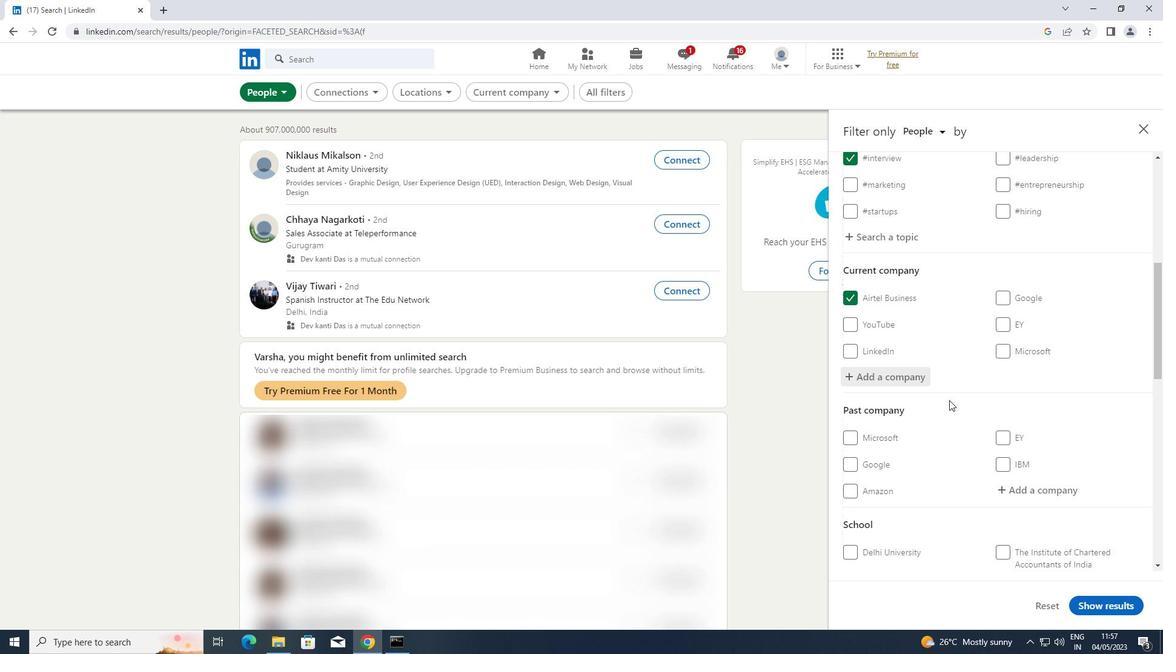 
Action: Mouse scrolled (949, 399) with delta (0, 0)
Screenshot: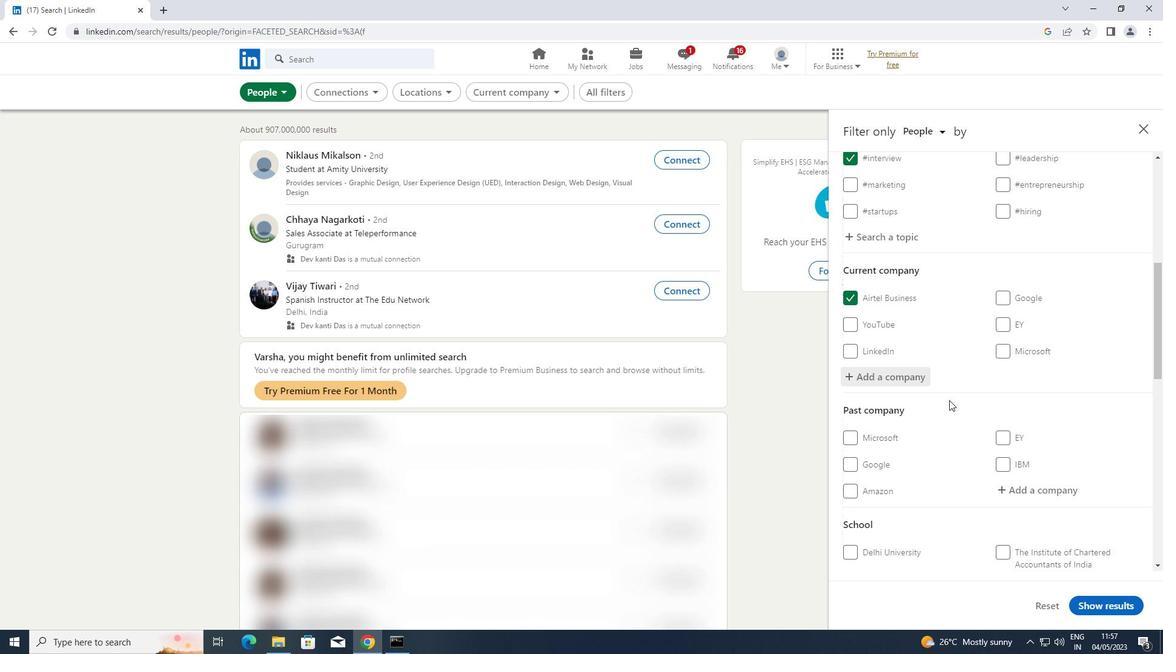 
Action: Mouse scrolled (949, 399) with delta (0, 0)
Screenshot: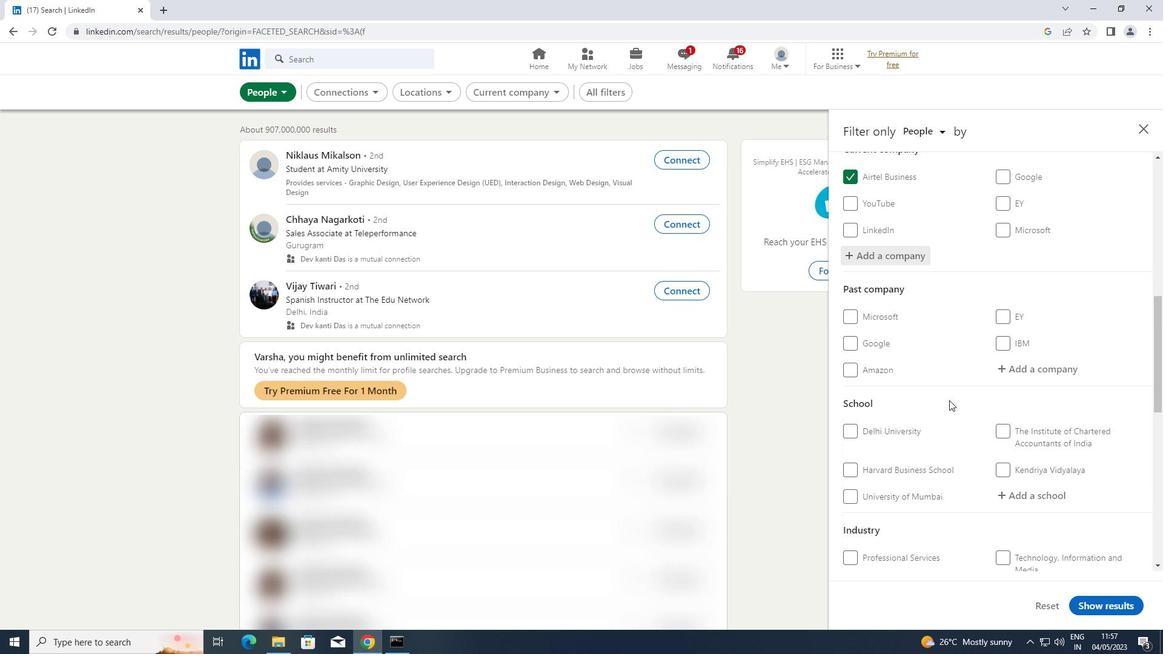 
Action: Mouse moved to (1020, 442)
Screenshot: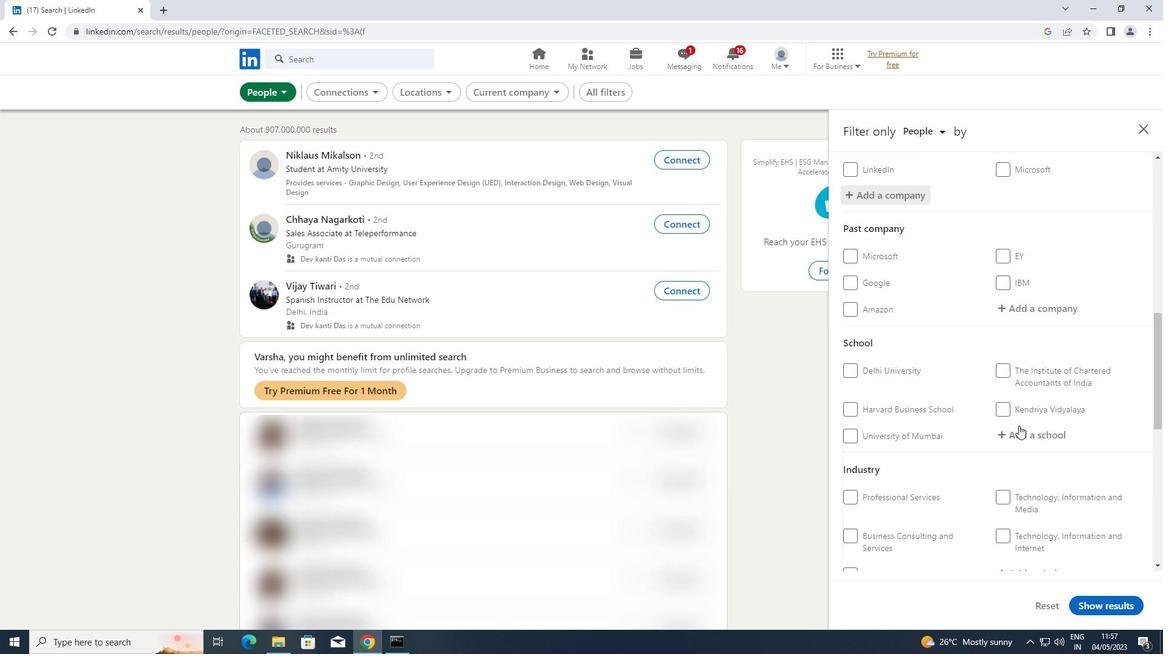 
Action: Mouse pressed left at (1020, 442)
Screenshot: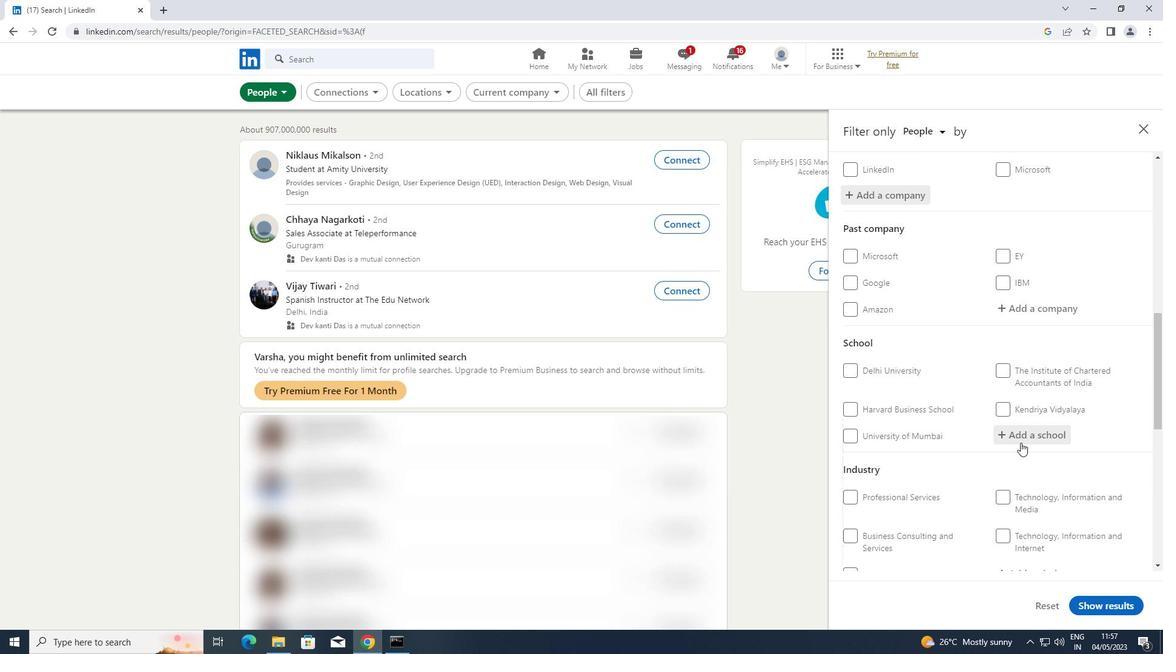 
Action: Key pressed <Key.shift>INDIAN<Key.space><Key.shift>INSTITUTE<Key.space>OF<Key.space><Key.shift>MANAGEMENT<Key.space><Key.backspace>,<Key.space><Key.shift>INDORE
Screenshot: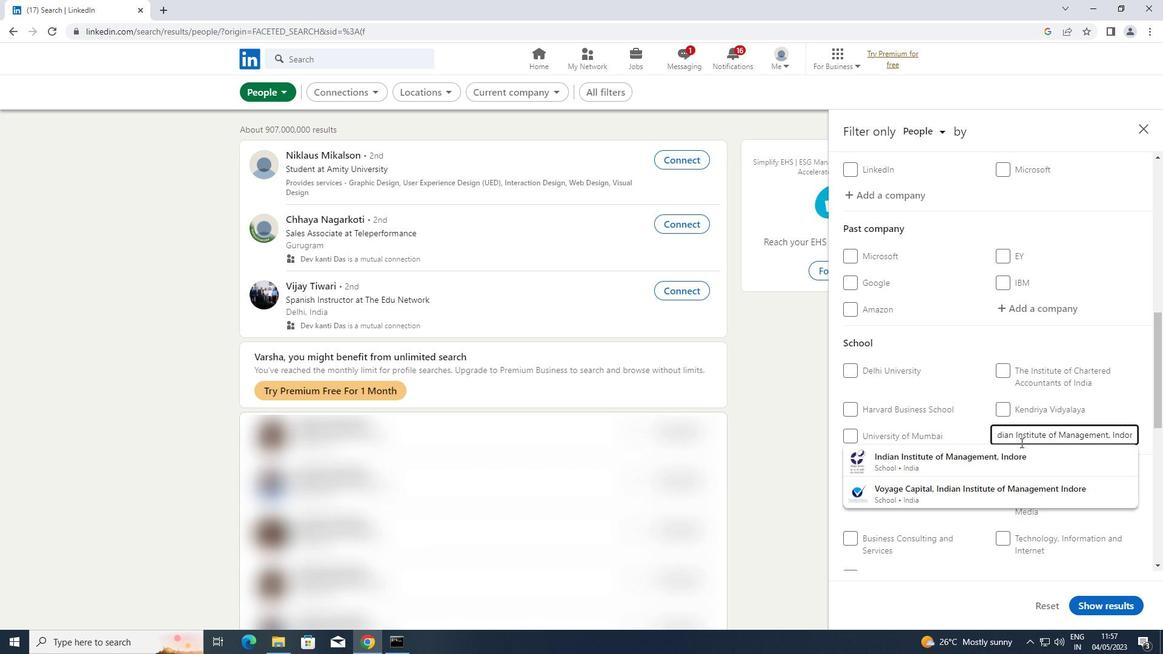 
Action: Mouse moved to (1013, 462)
Screenshot: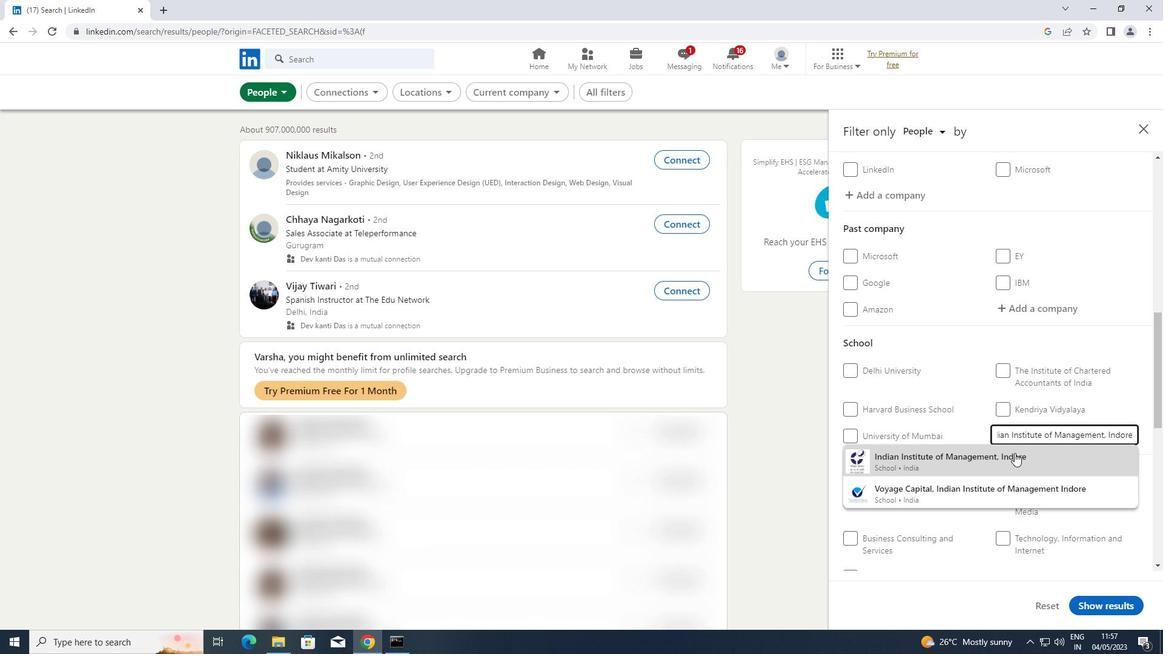 
Action: Mouse pressed left at (1013, 462)
Screenshot: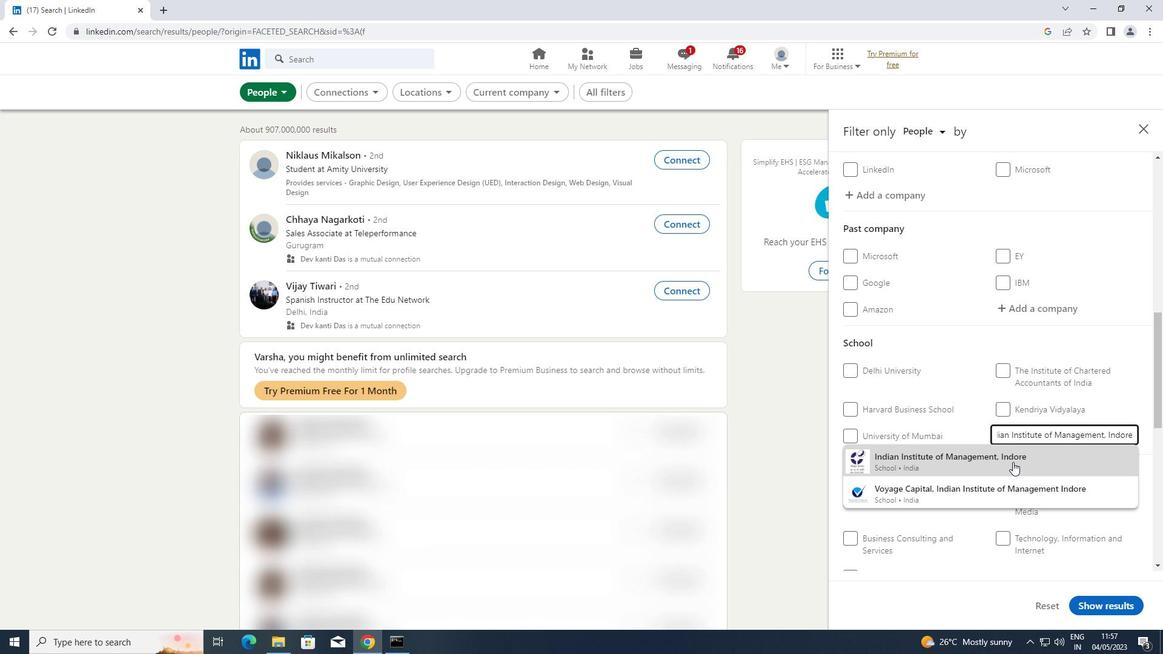 
Action: Mouse moved to (1018, 458)
Screenshot: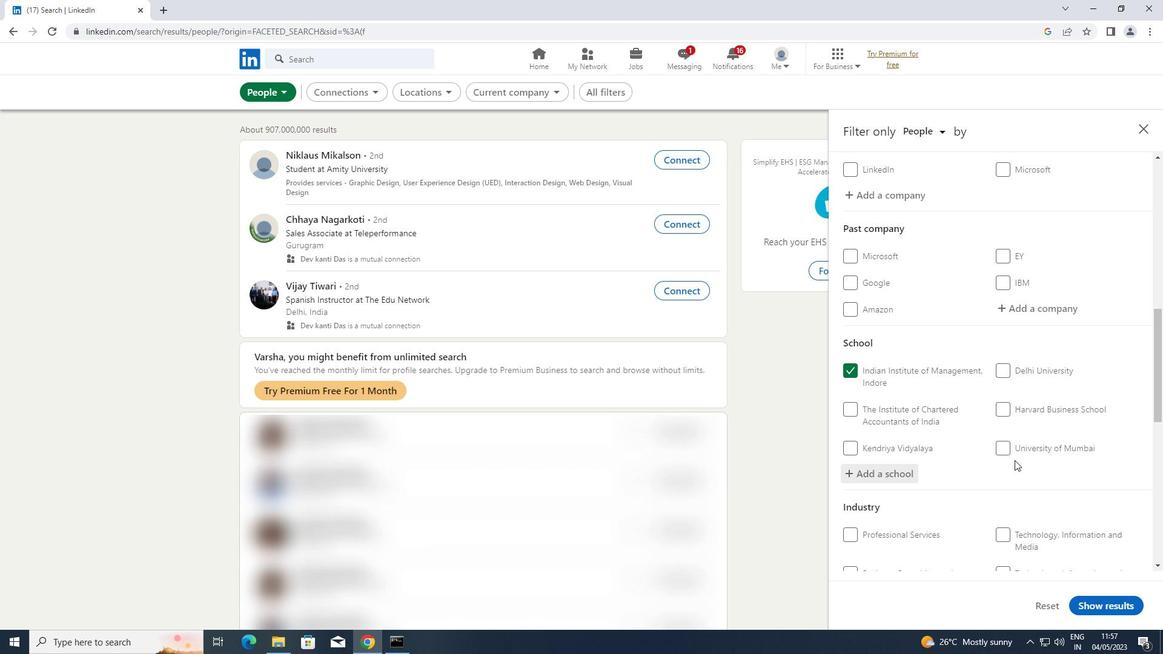 
Action: Mouse scrolled (1018, 458) with delta (0, 0)
Screenshot: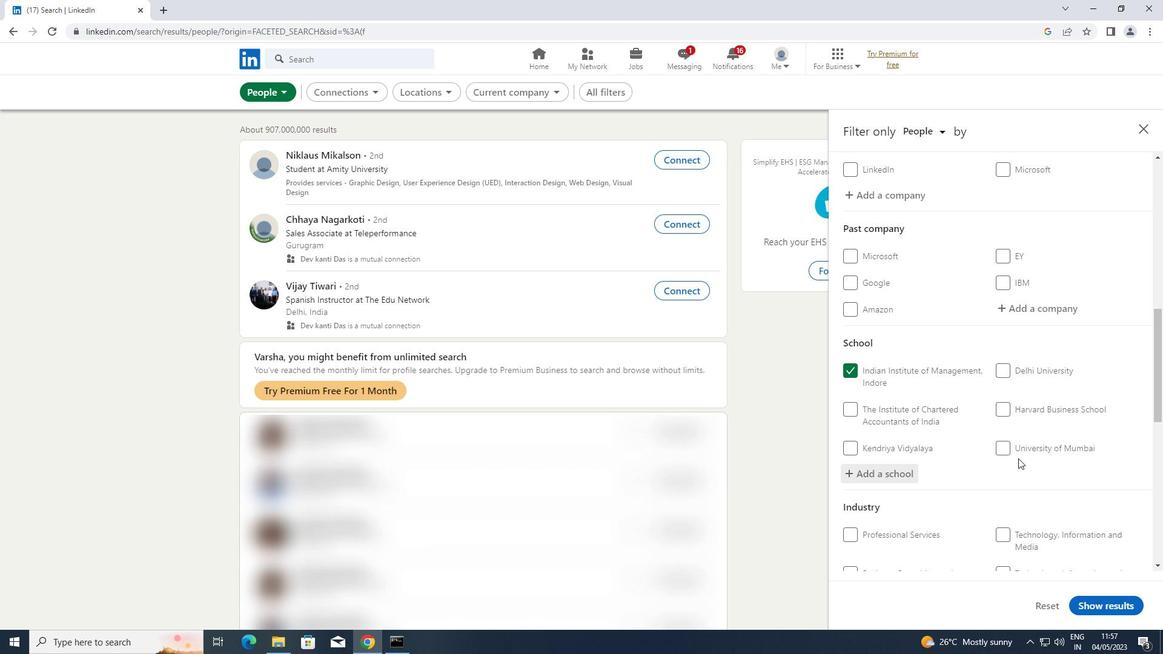 
Action: Mouse scrolled (1018, 458) with delta (0, 0)
Screenshot: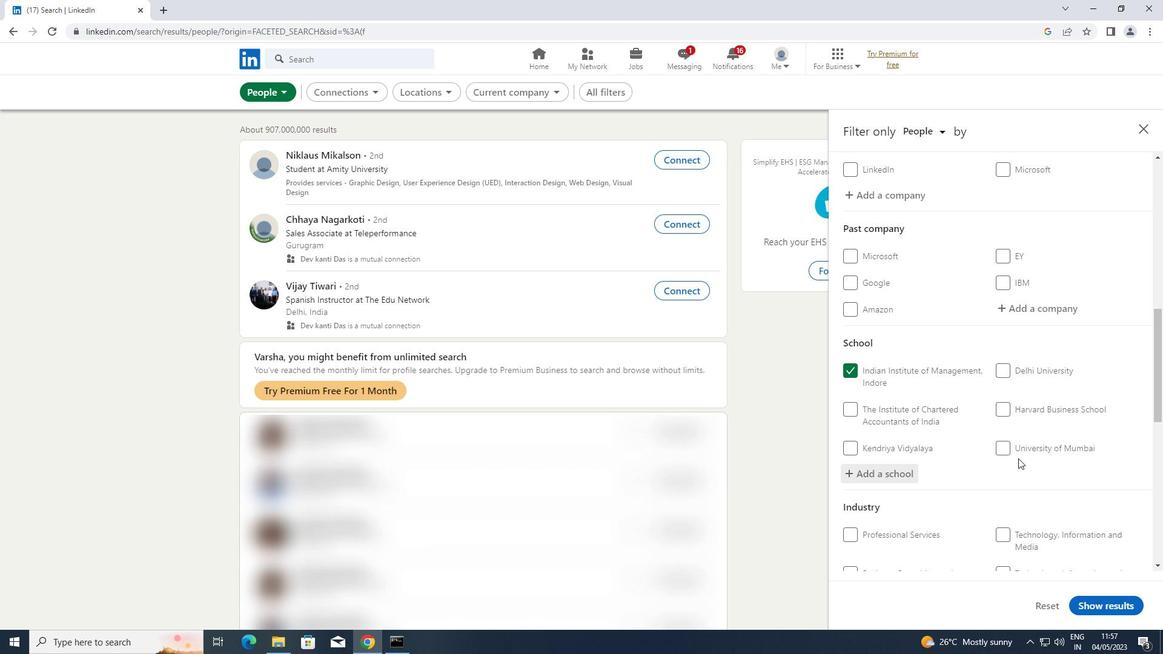 
Action: Mouse scrolled (1018, 458) with delta (0, 0)
Screenshot: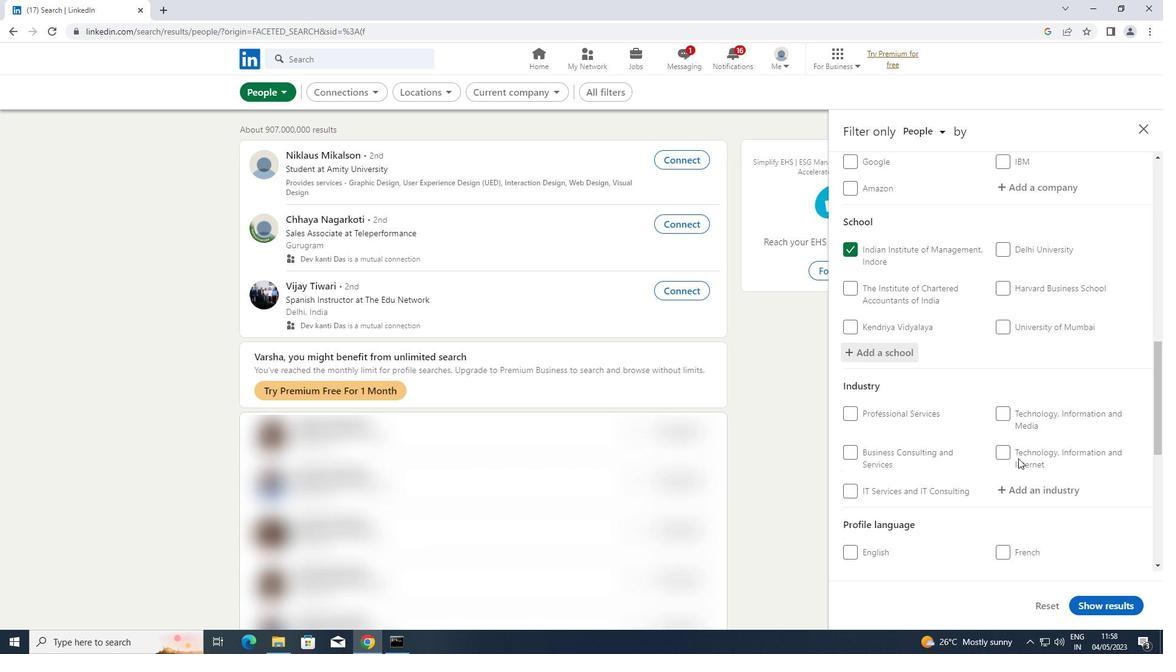 
Action: Mouse moved to (1054, 428)
Screenshot: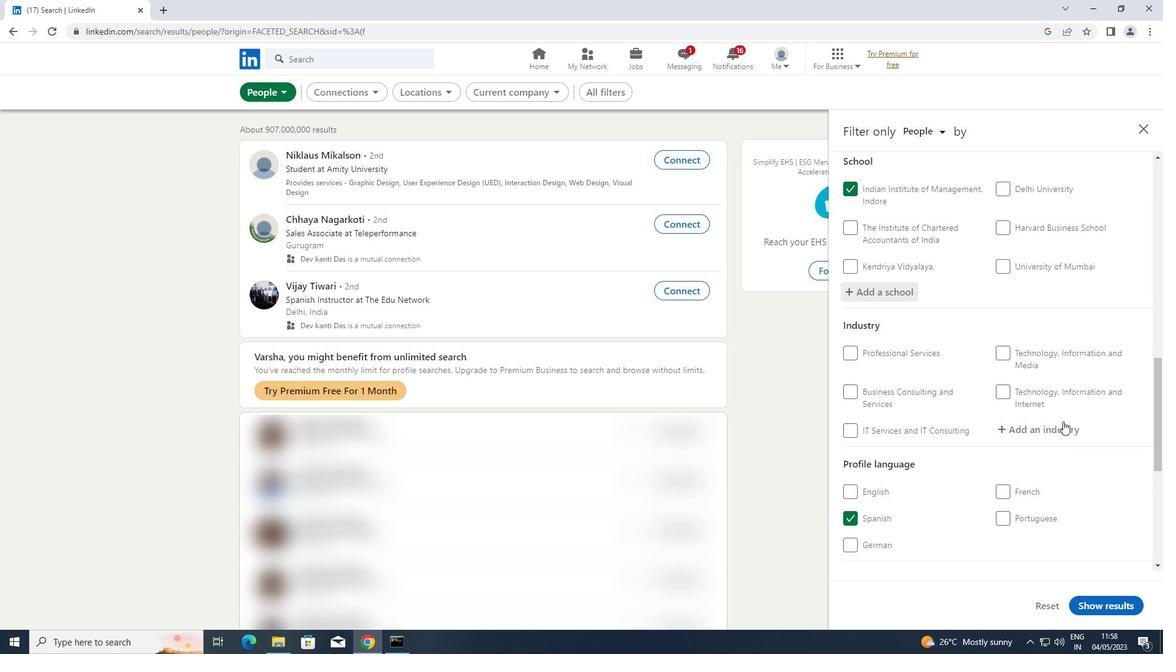 
Action: Mouse pressed left at (1054, 428)
Screenshot: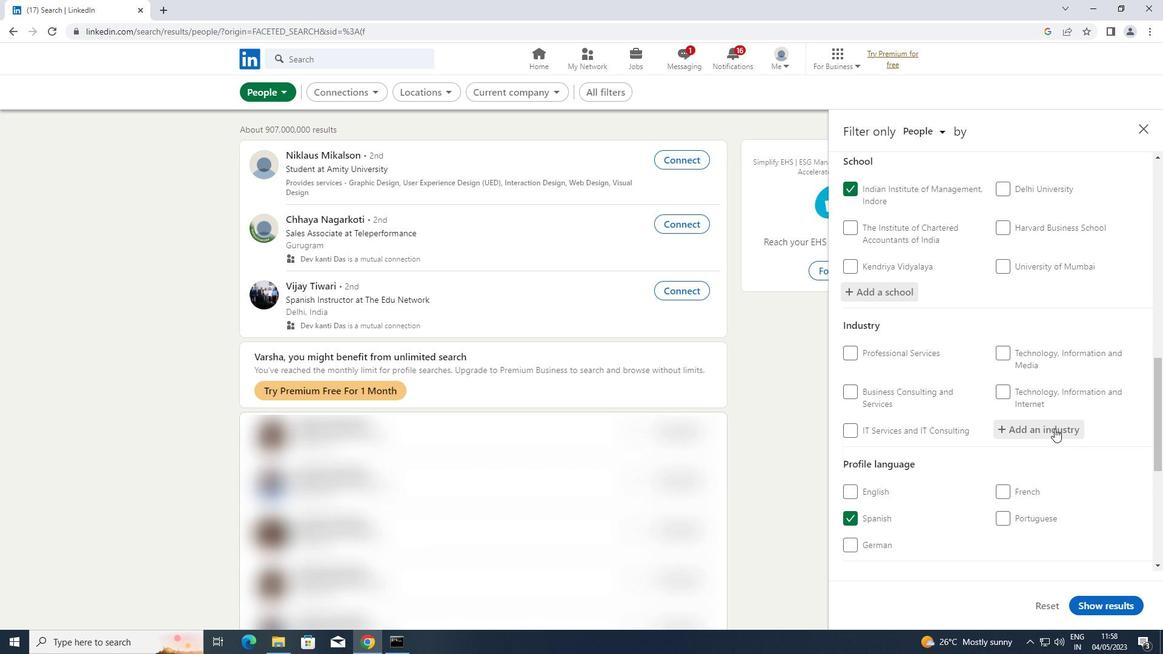 
Action: Key pressed <Key.shift>UTILITIES<Key.space><Key.shift>ADMINISTRA
Screenshot: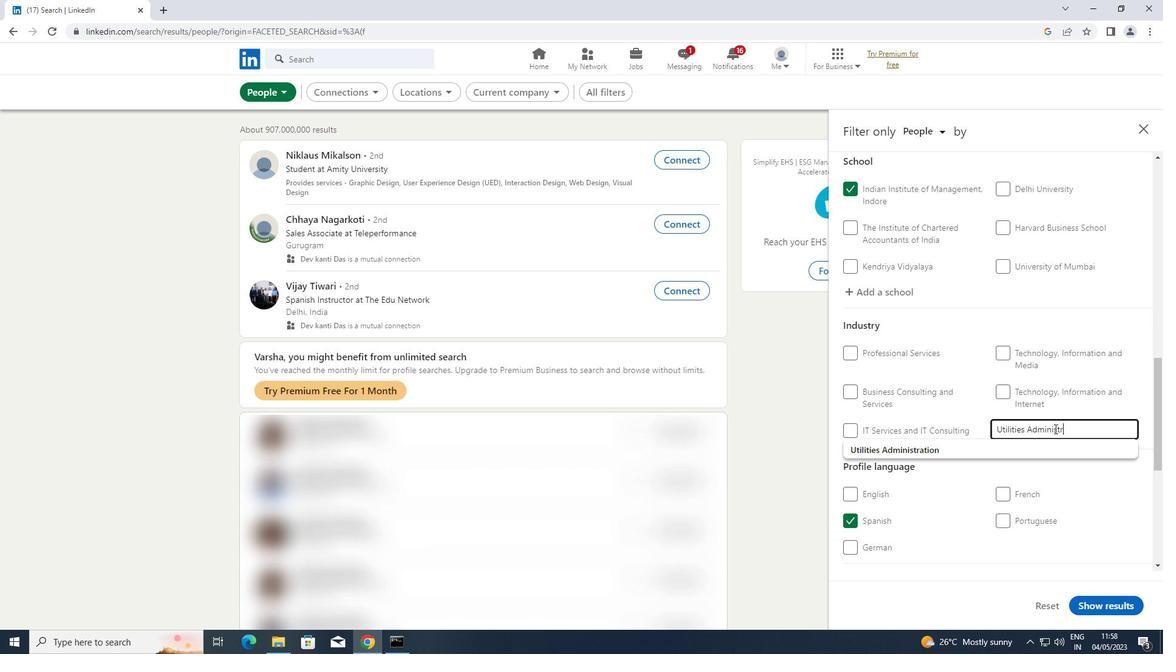 
Action: Mouse moved to (934, 457)
Screenshot: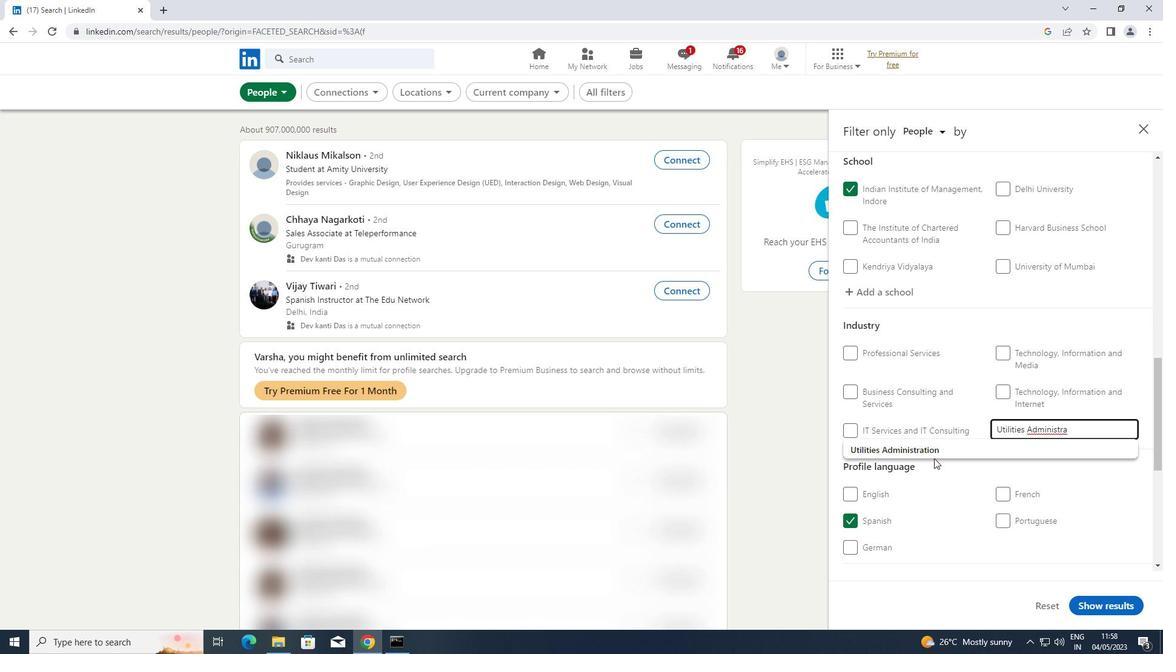 
Action: Mouse pressed left at (934, 457)
Screenshot: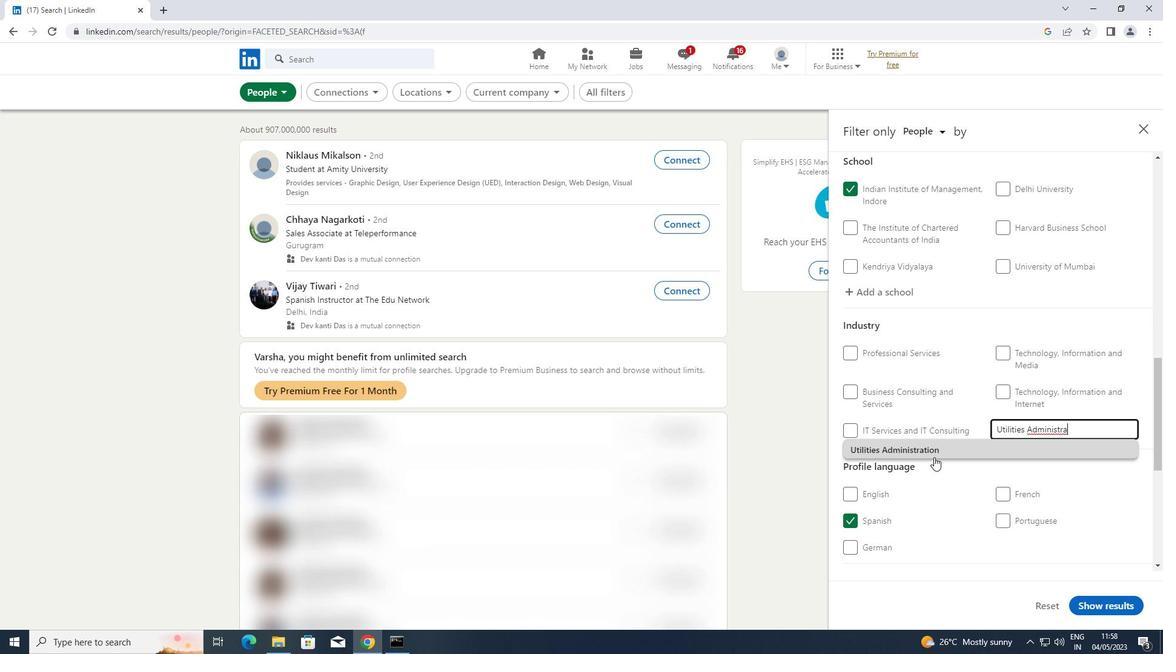 
Action: Mouse moved to (945, 453)
Screenshot: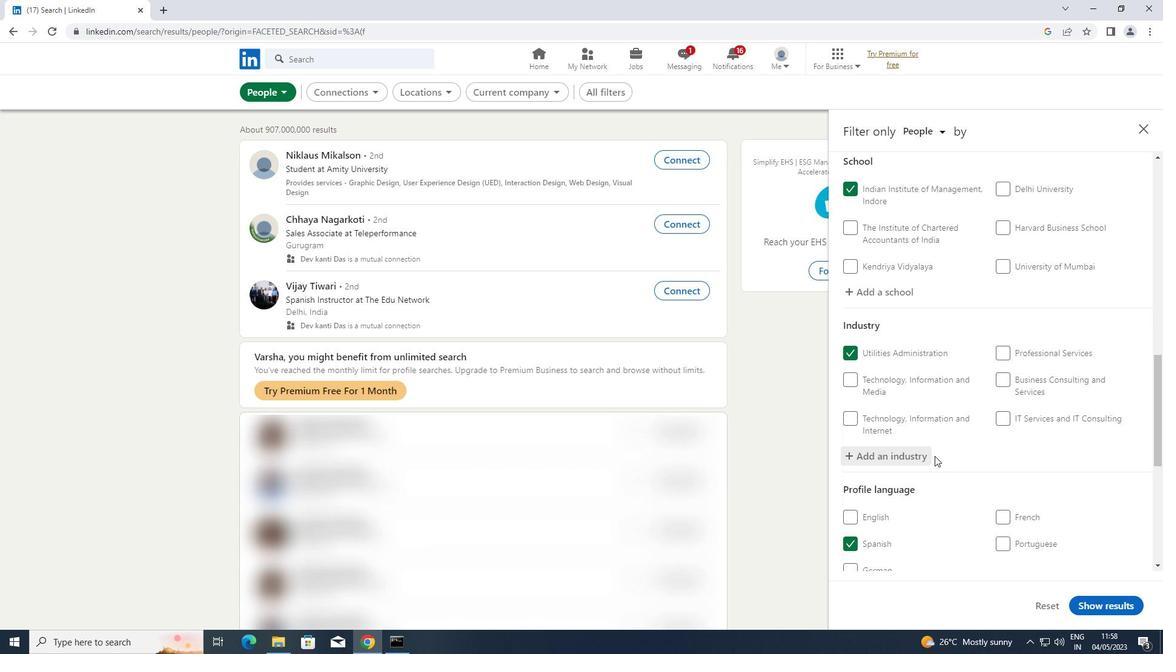 
Action: Mouse scrolled (945, 453) with delta (0, 0)
Screenshot: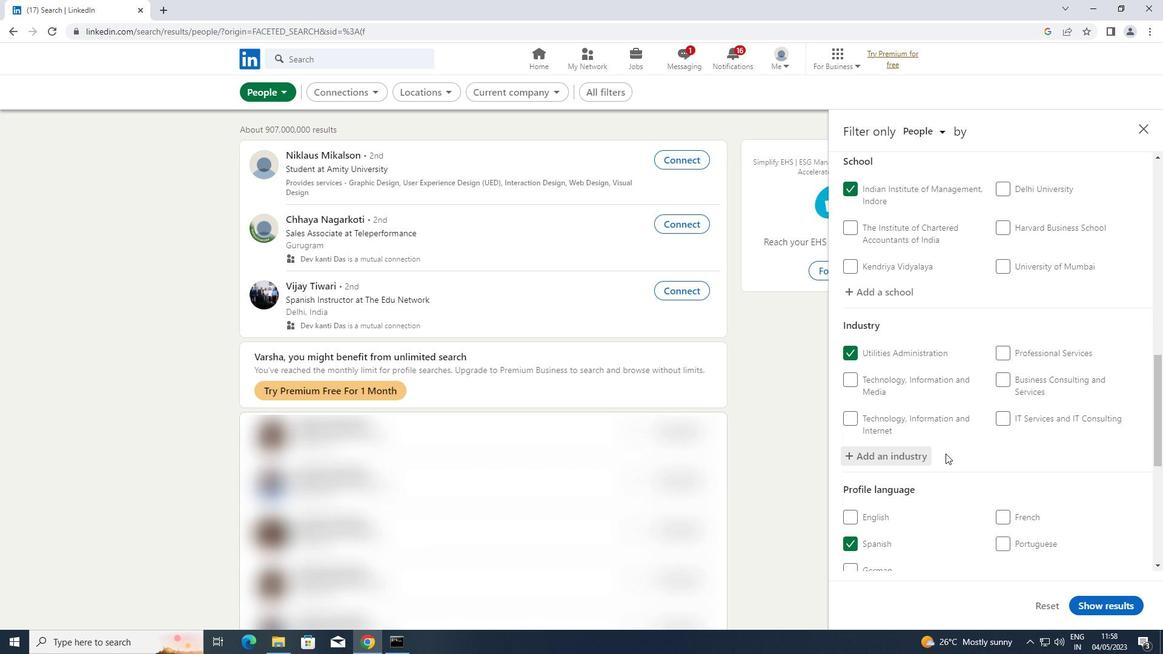 
Action: Mouse scrolled (945, 453) with delta (0, 0)
Screenshot: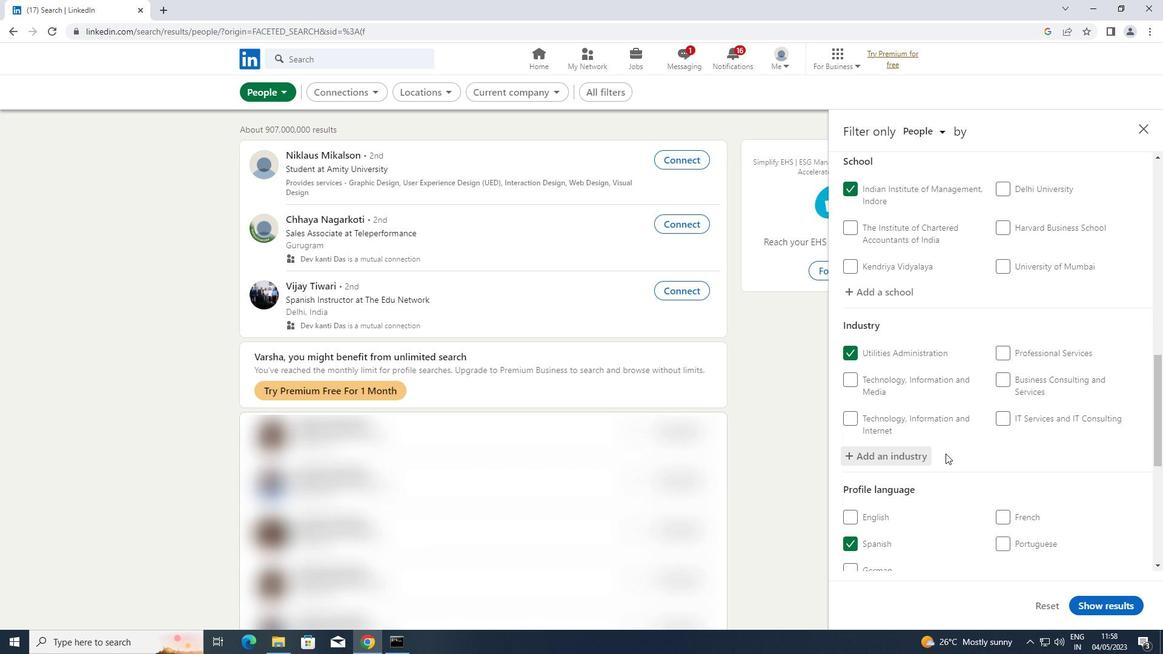 
Action: Mouse scrolled (945, 453) with delta (0, 0)
Screenshot: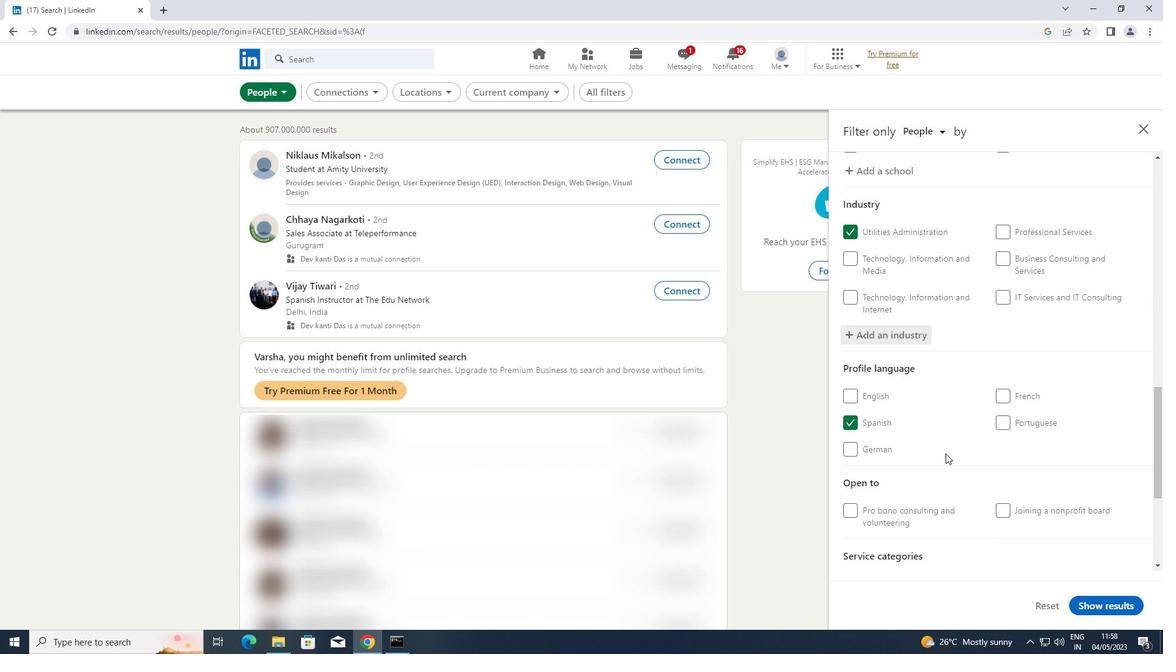 
Action: Mouse scrolled (945, 453) with delta (0, 0)
Screenshot: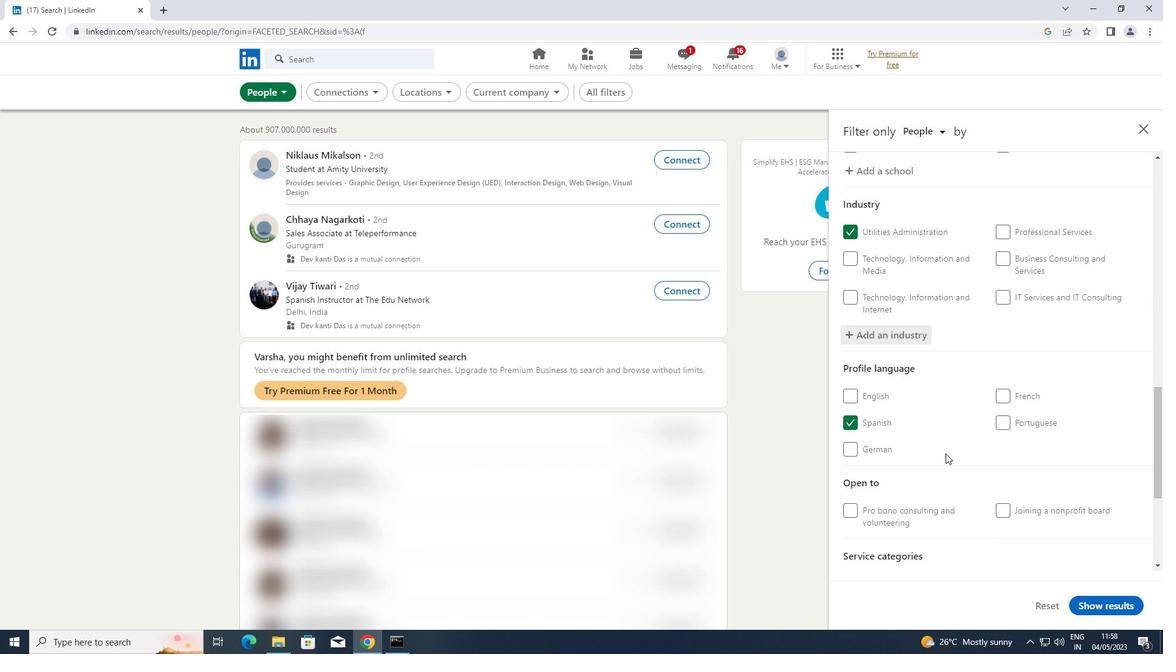 
Action: Mouse scrolled (945, 453) with delta (0, 0)
Screenshot: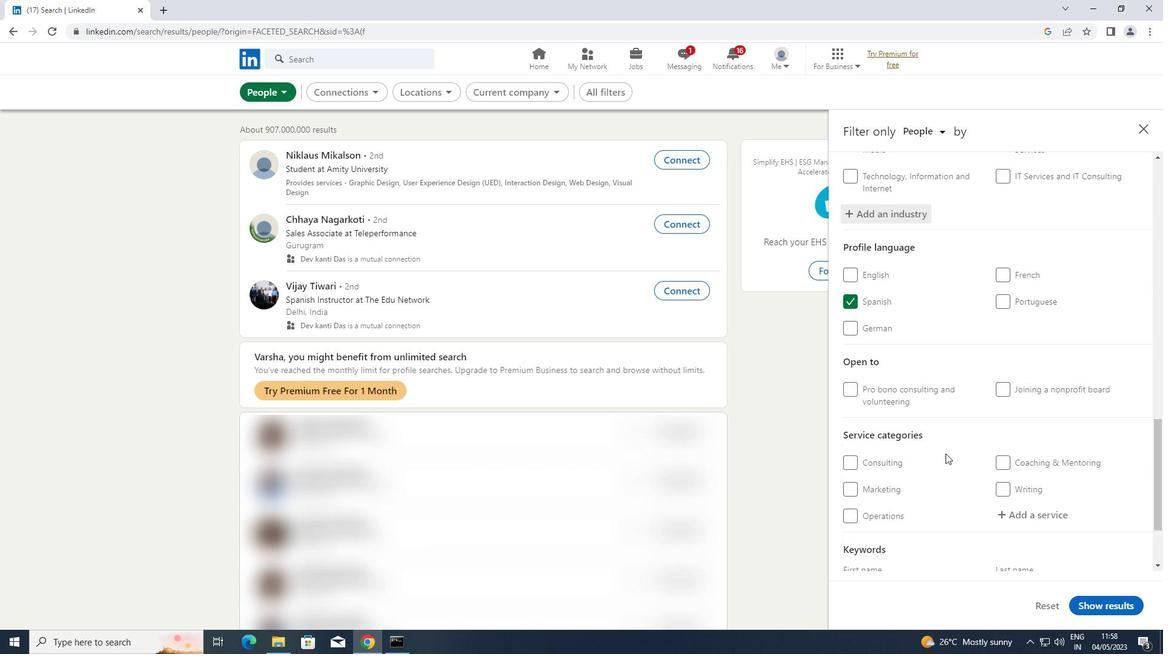 
Action: Mouse scrolled (945, 453) with delta (0, 0)
Screenshot: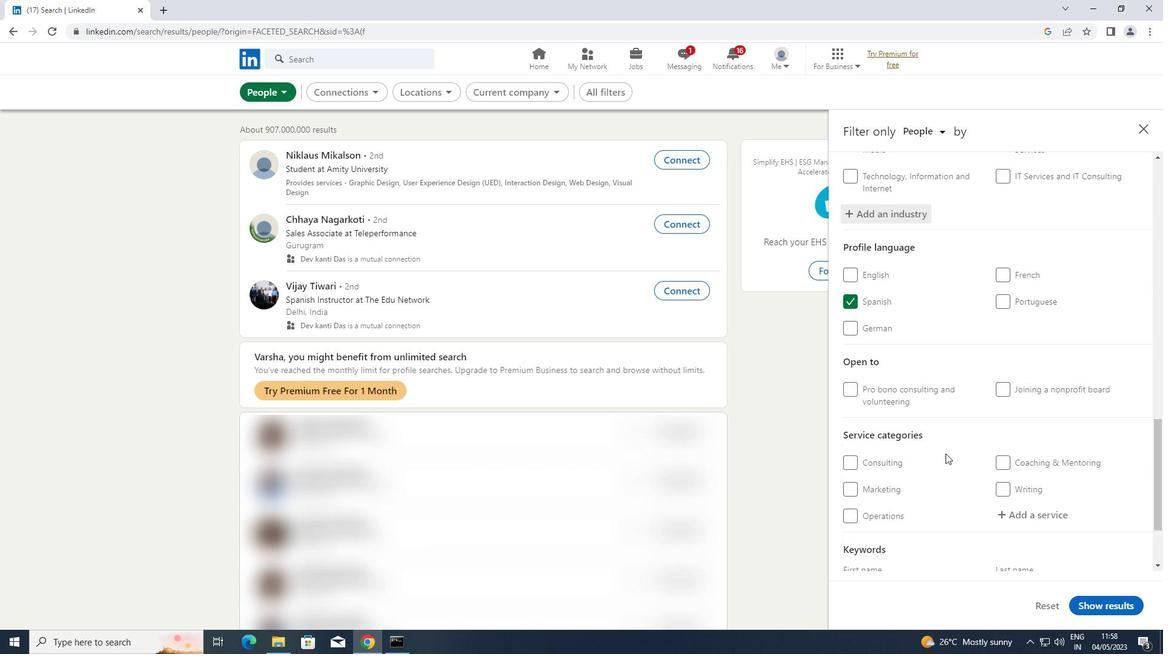 
Action: Mouse moved to (1059, 396)
Screenshot: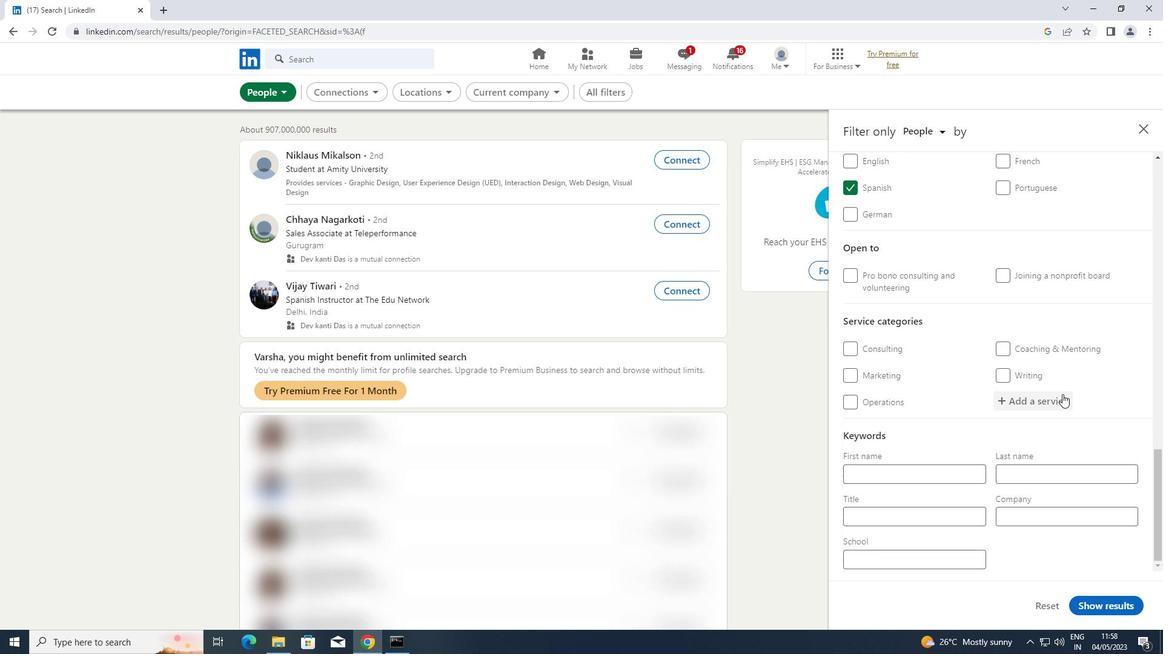 
Action: Mouse pressed left at (1059, 396)
Screenshot: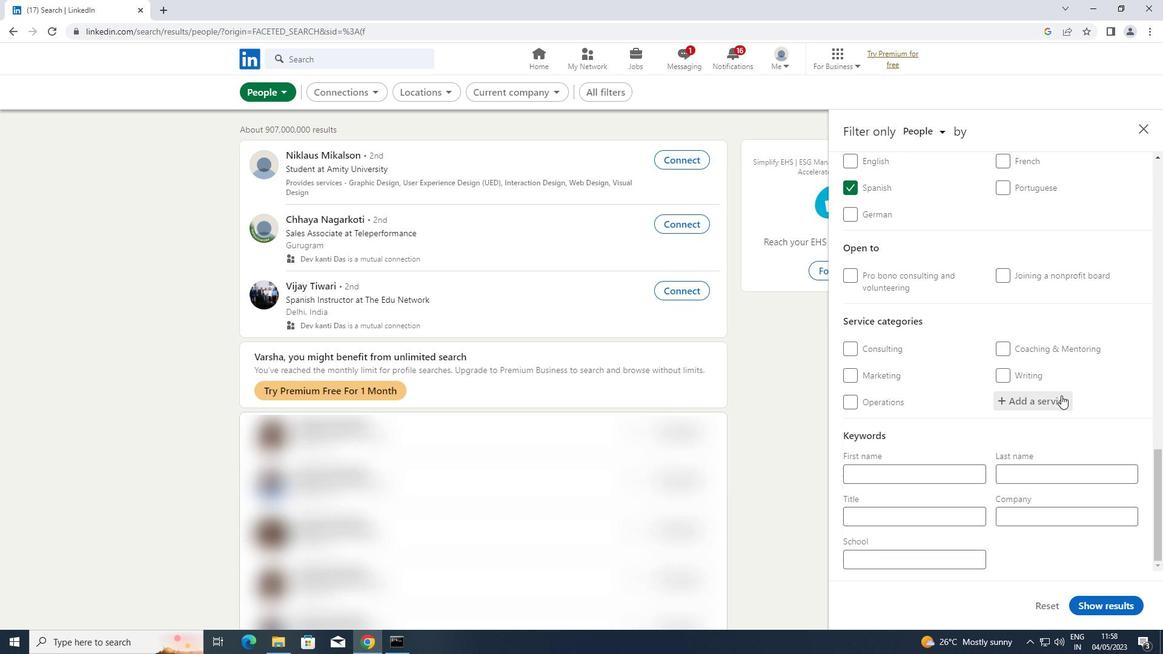 
Action: Key pressed <Key.shift>VIDEO
Screenshot: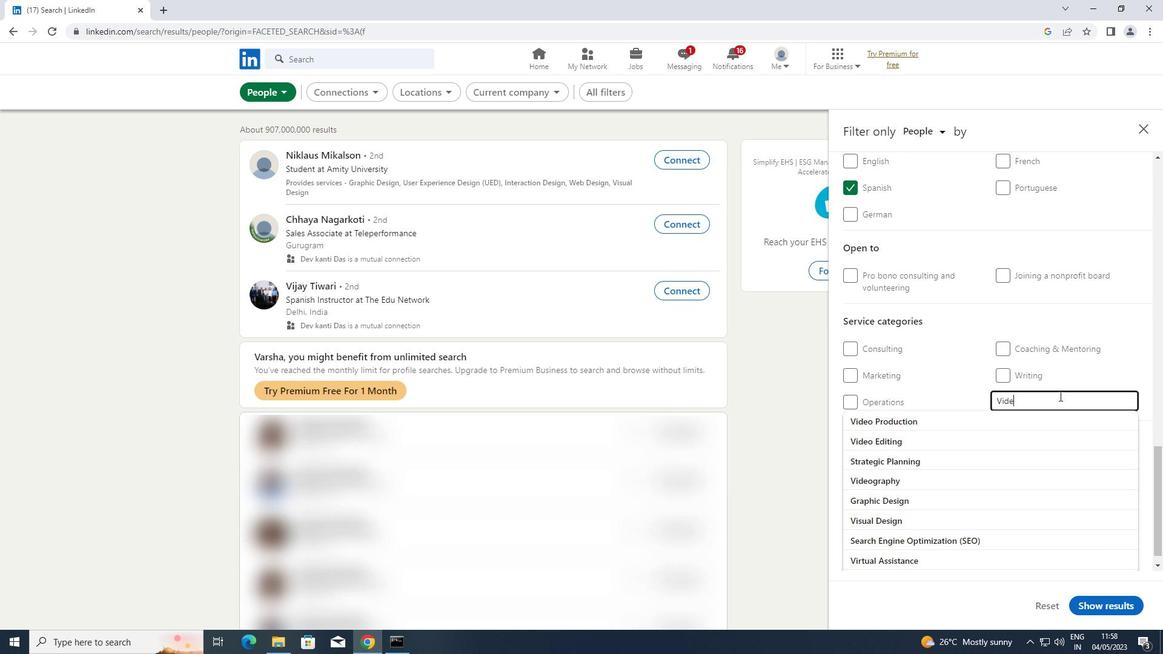 
Action: Mouse moved to (963, 416)
Screenshot: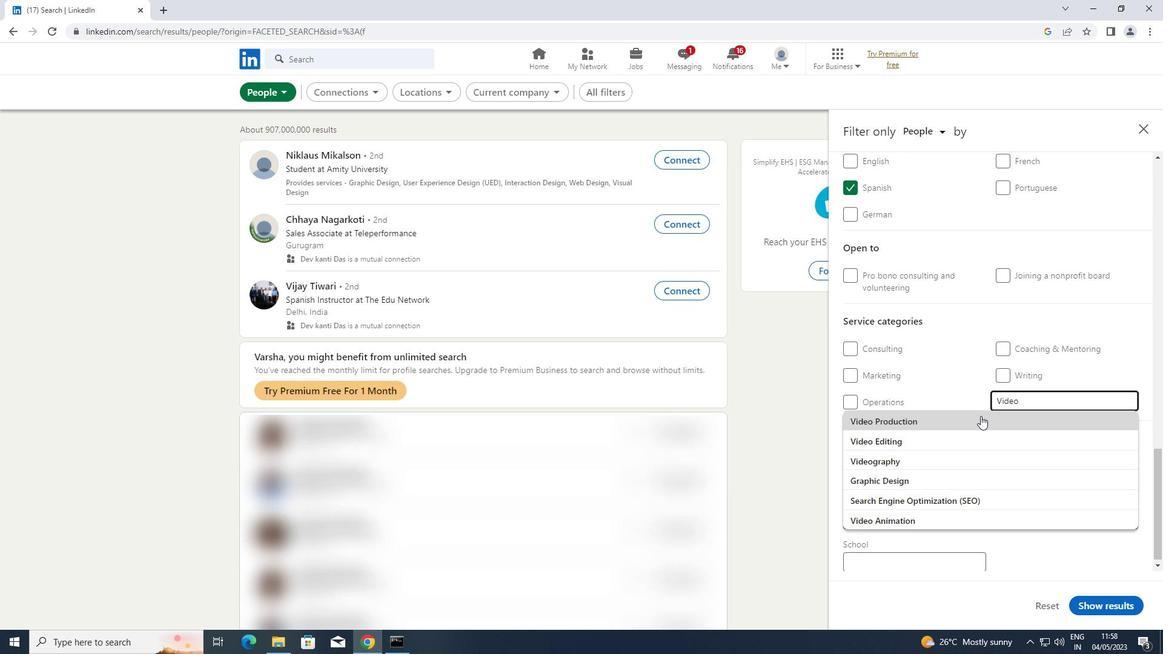 
Action: Mouse pressed left at (963, 416)
Screenshot: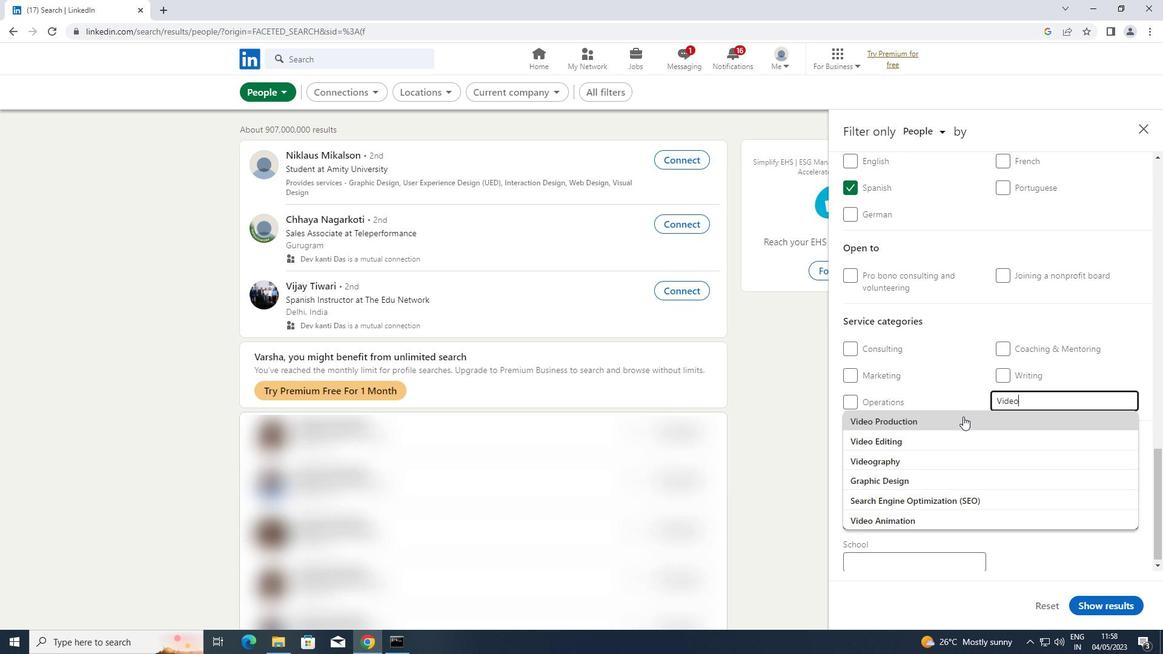 
Action: Mouse scrolled (963, 416) with delta (0, 0)
Screenshot: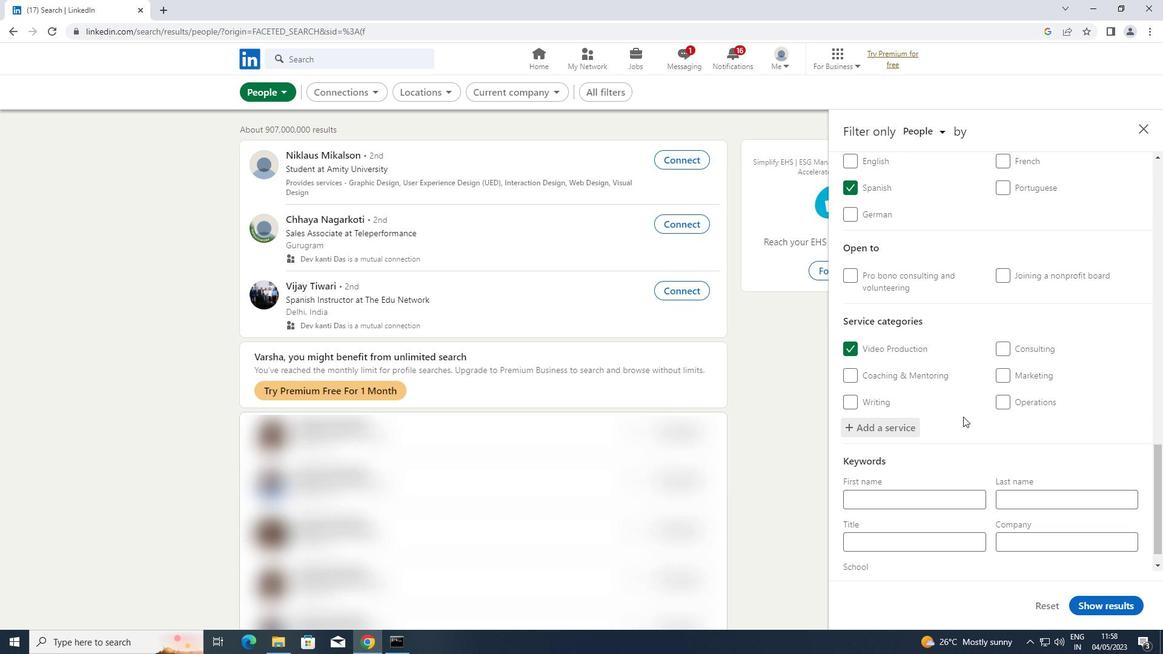 
Action: Mouse scrolled (963, 416) with delta (0, 0)
Screenshot: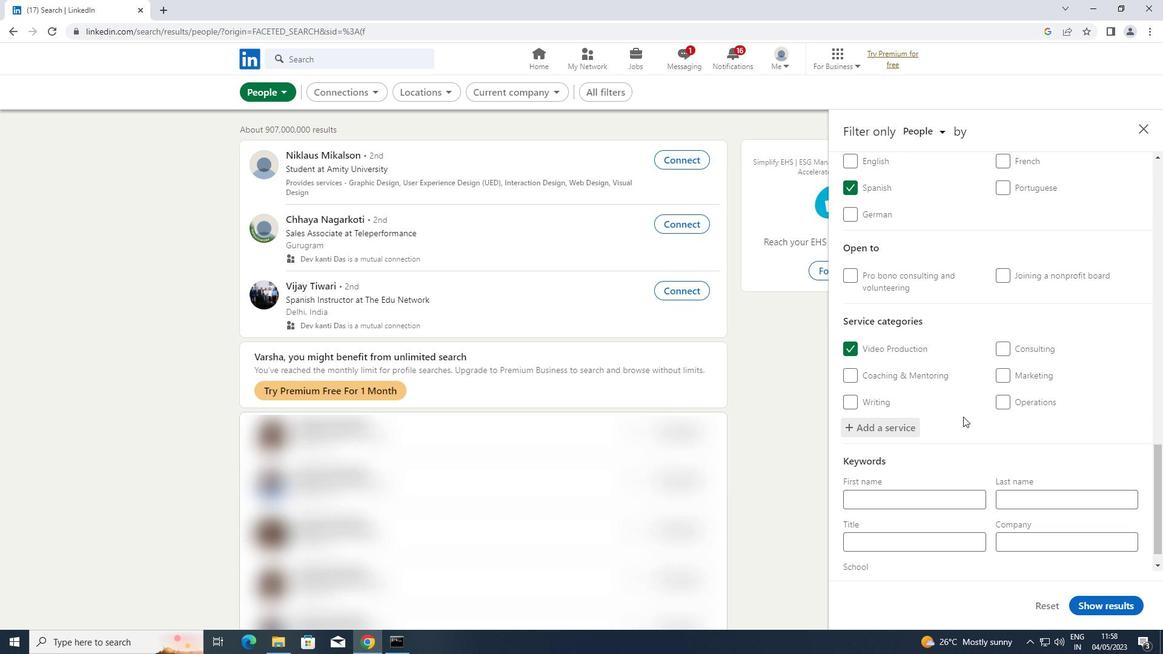 
Action: Mouse scrolled (963, 416) with delta (0, 0)
Screenshot: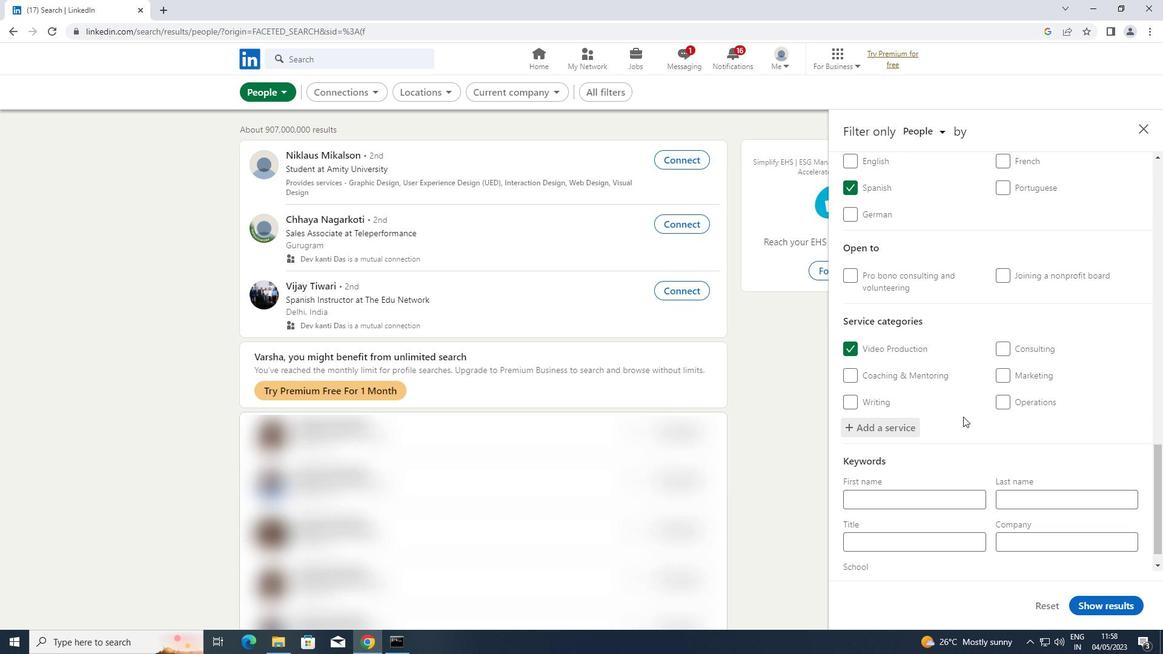 
Action: Mouse scrolled (963, 416) with delta (0, 0)
Screenshot: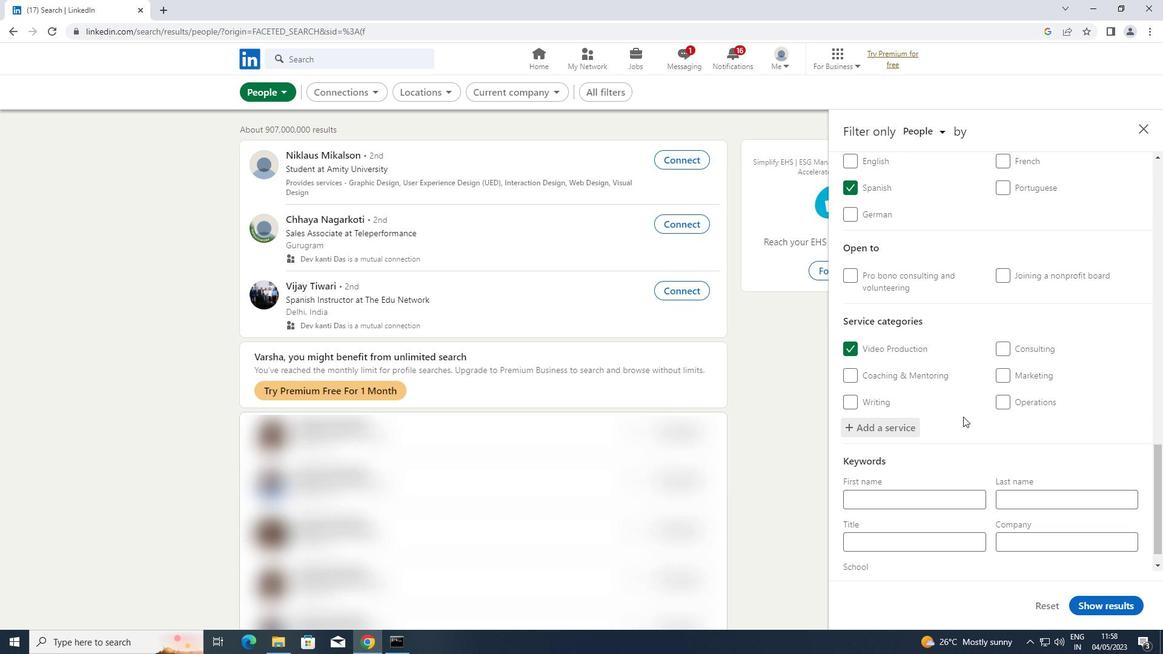
Action: Mouse scrolled (963, 416) with delta (0, 0)
Screenshot: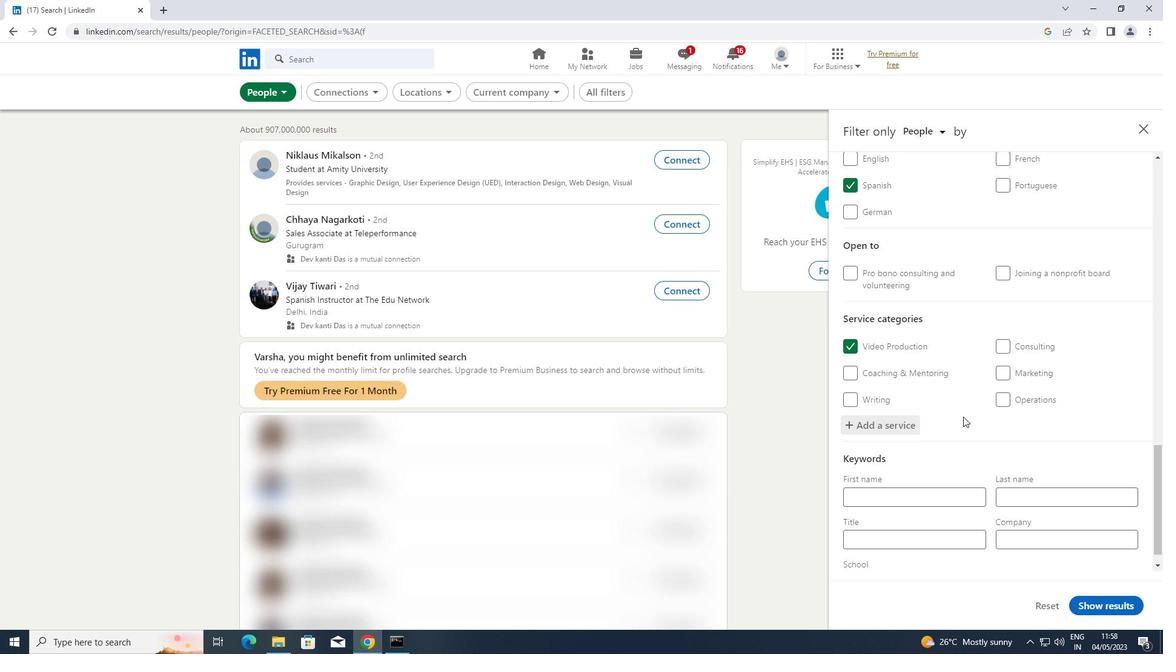 
Action: Mouse scrolled (963, 416) with delta (0, 0)
Screenshot: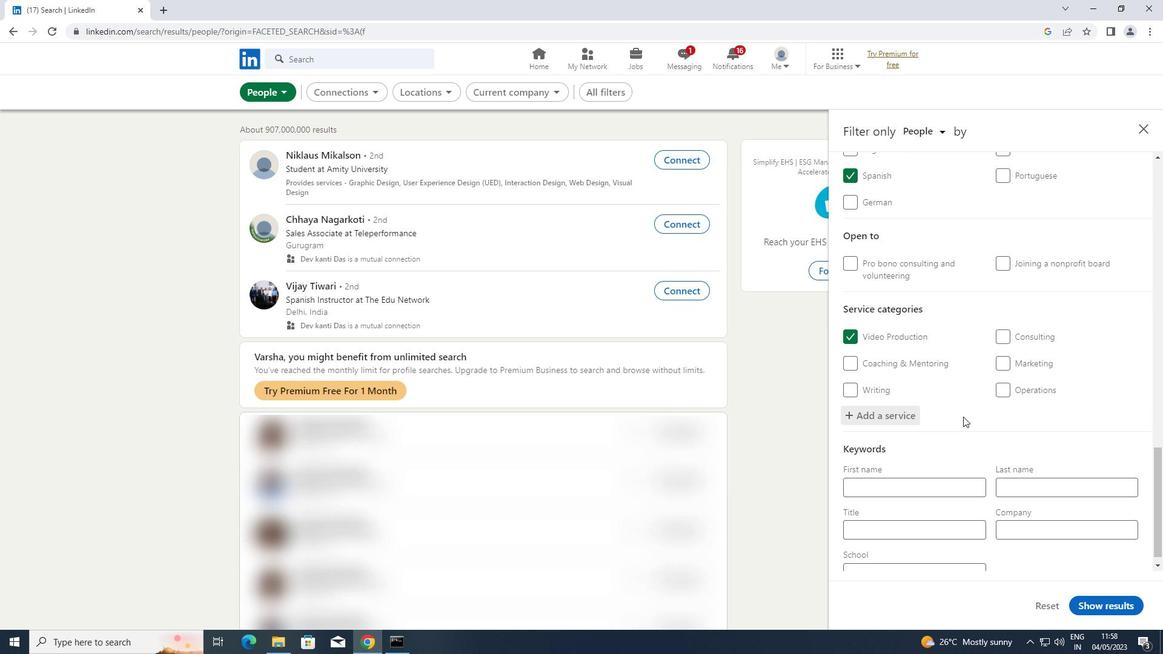 
Action: Mouse moved to (877, 520)
Screenshot: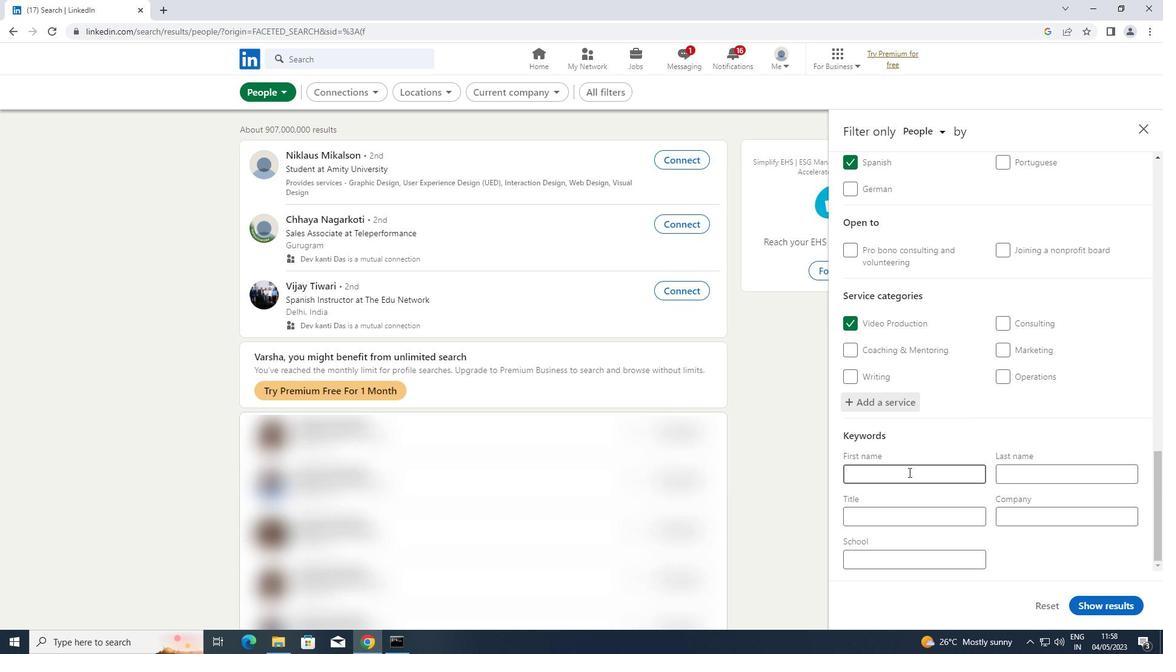 
Action: Mouse pressed left at (877, 520)
Screenshot: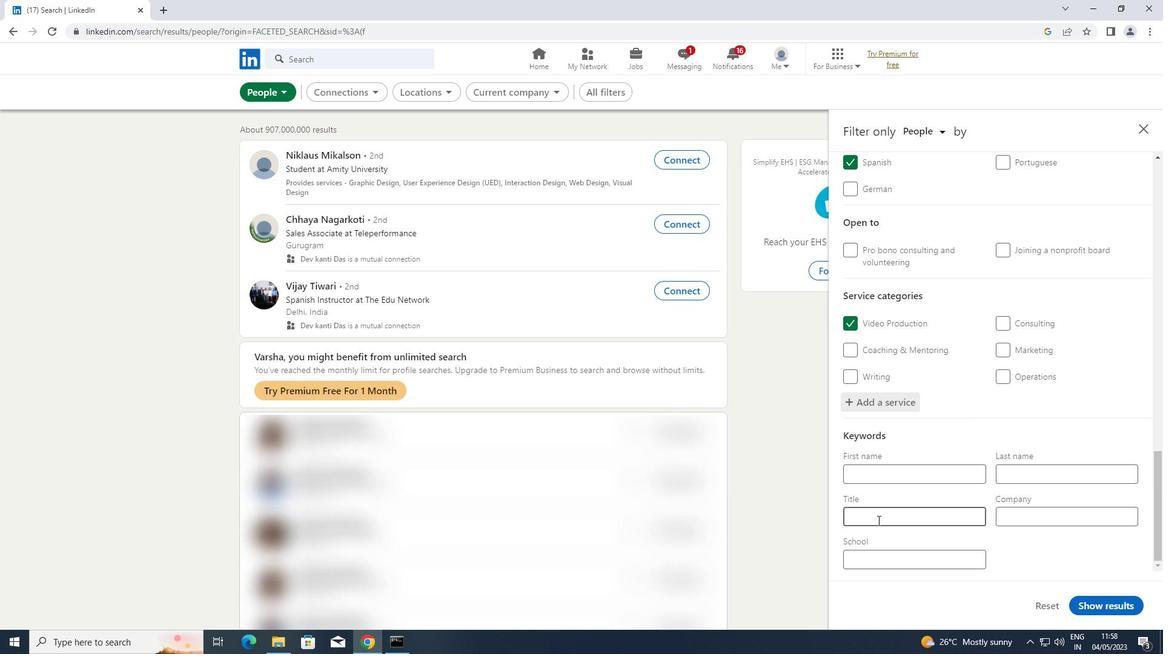 
Action: Key pressed <Key.shift><Key.shift><Key.shift><Key.shift><Key.shift>RESEARCHER
Screenshot: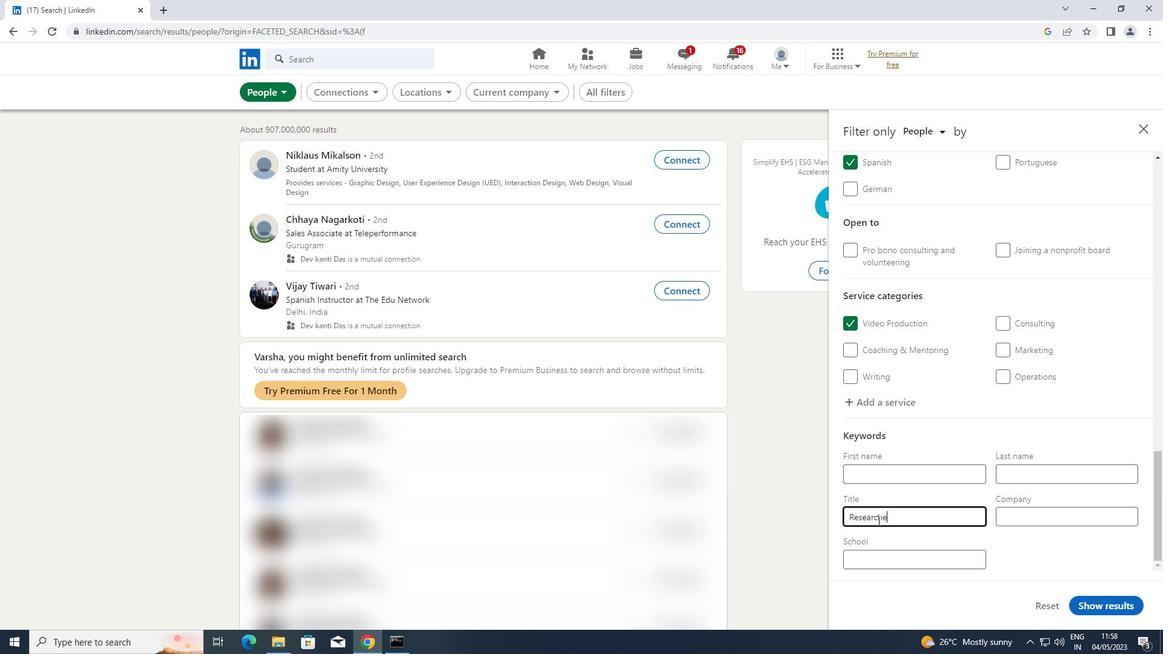 
Action: Mouse moved to (1117, 606)
Screenshot: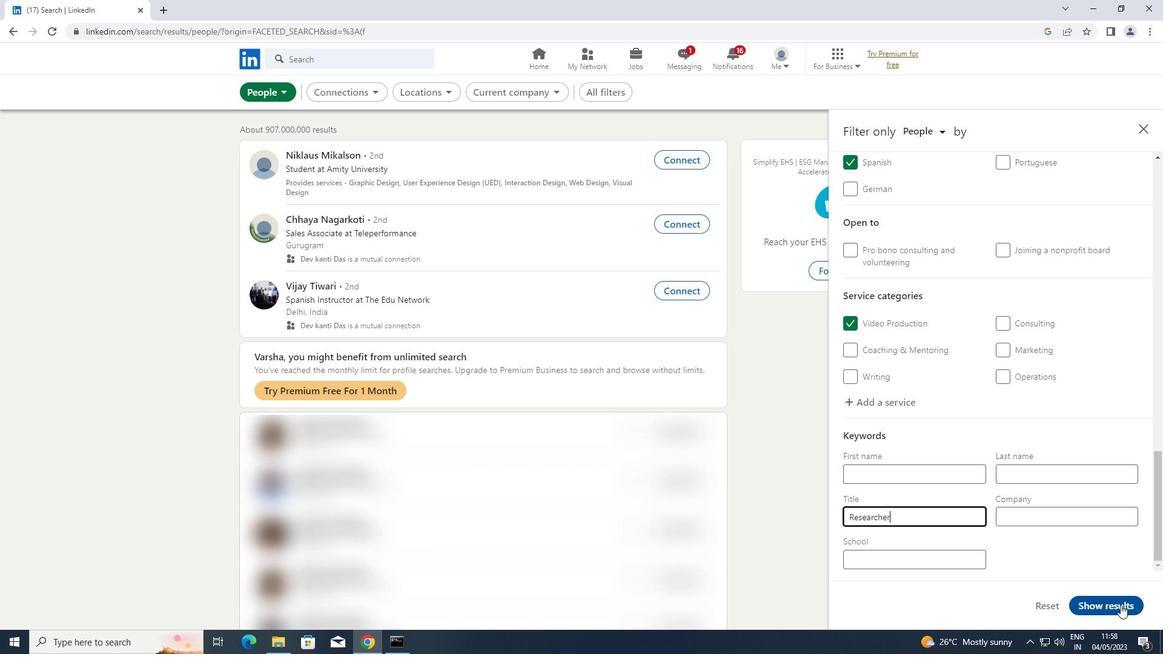 
Action: Mouse pressed left at (1117, 606)
Screenshot: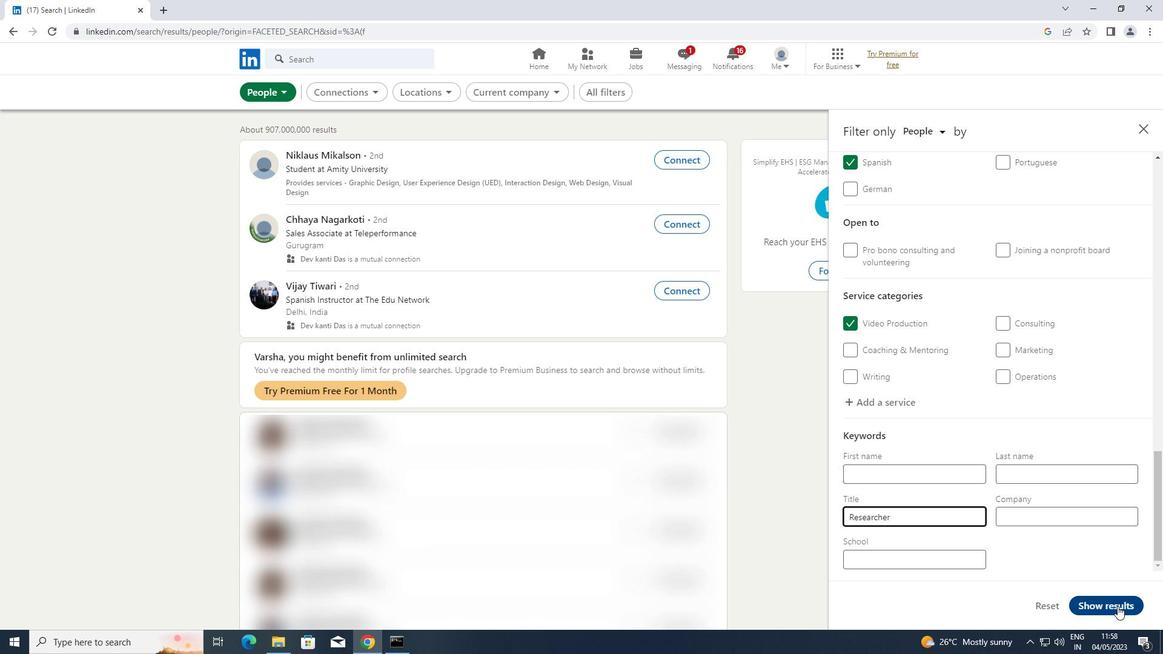 
